 Task: Create a due date automation trigger when advanced on, on the tuesday of the week before a card is due add dates due in between 1 and 5 working days at 11:00 AM.
Action: Mouse moved to (301, 397)
Screenshot: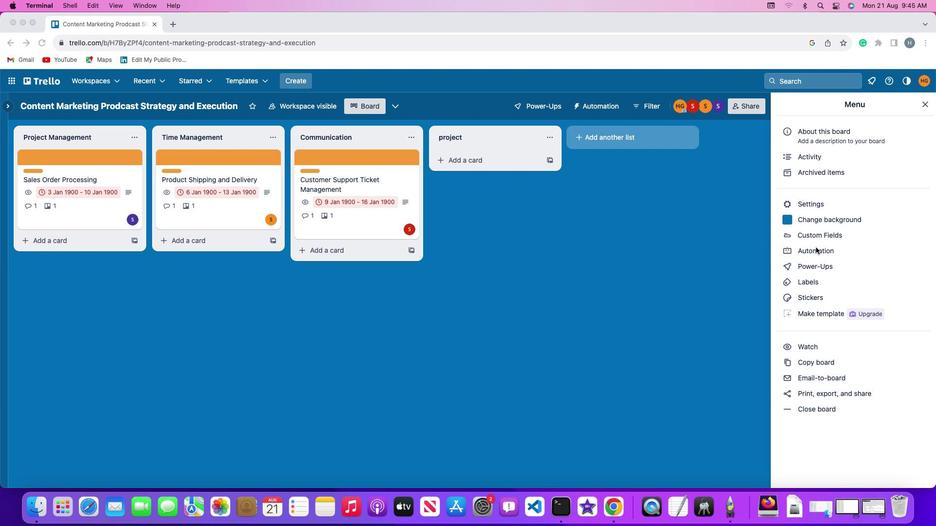 
Action: Mouse pressed left at (301, 397)
Screenshot: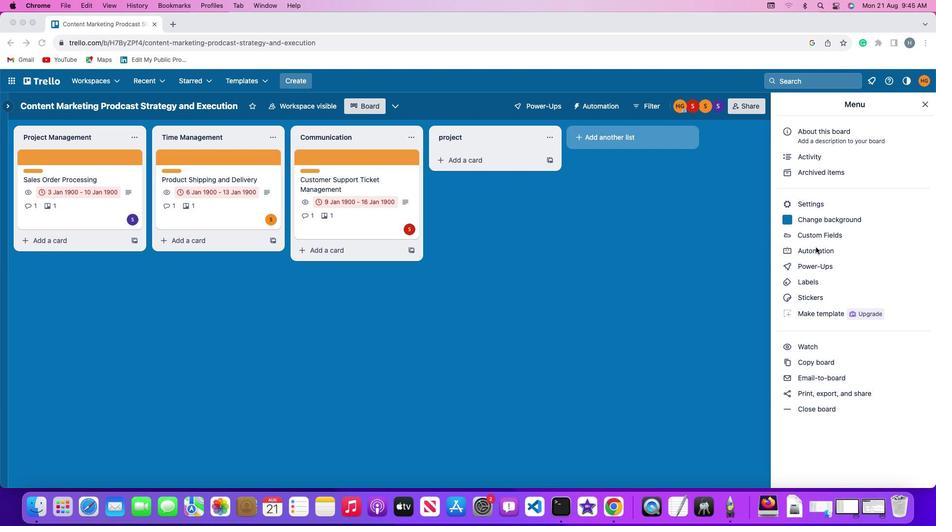 
Action: Mouse pressed left at (301, 397)
Screenshot: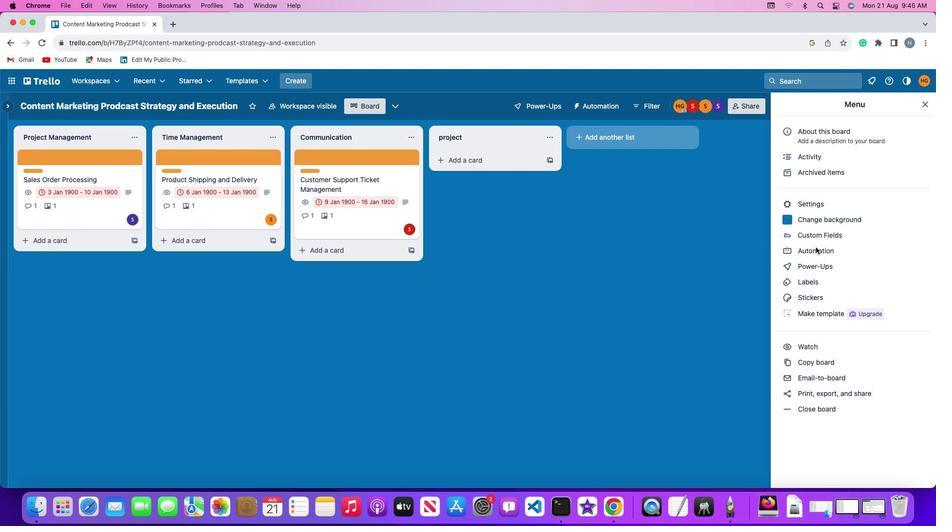 
Action: Mouse moved to (240, 395)
Screenshot: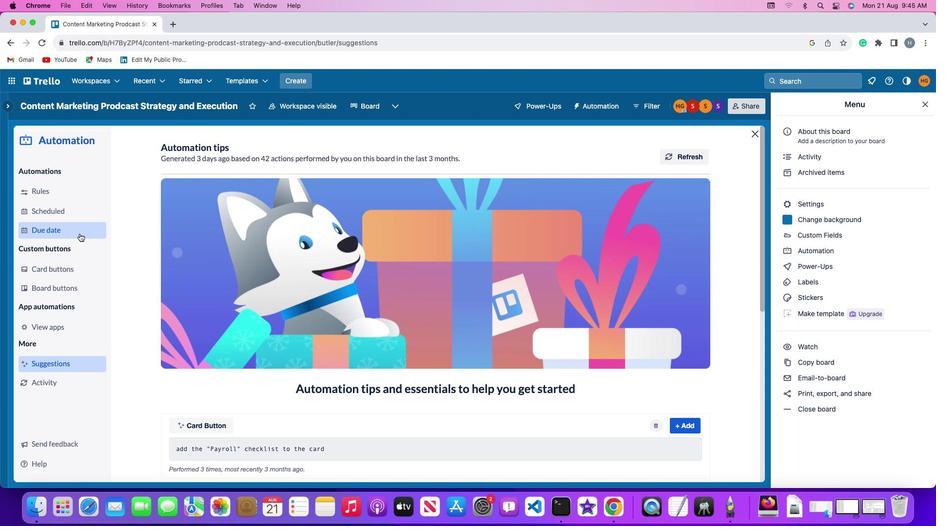 
Action: Mouse pressed left at (240, 395)
Screenshot: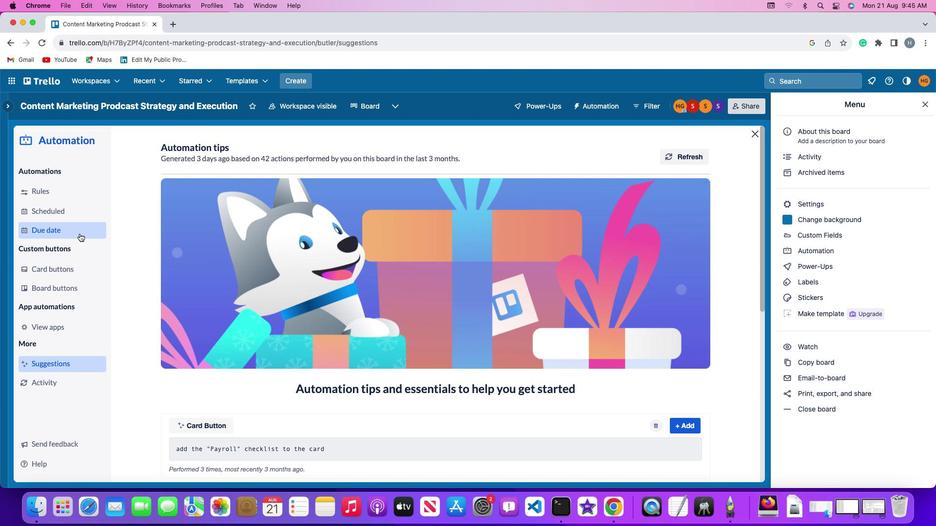 
Action: Mouse moved to (287, 386)
Screenshot: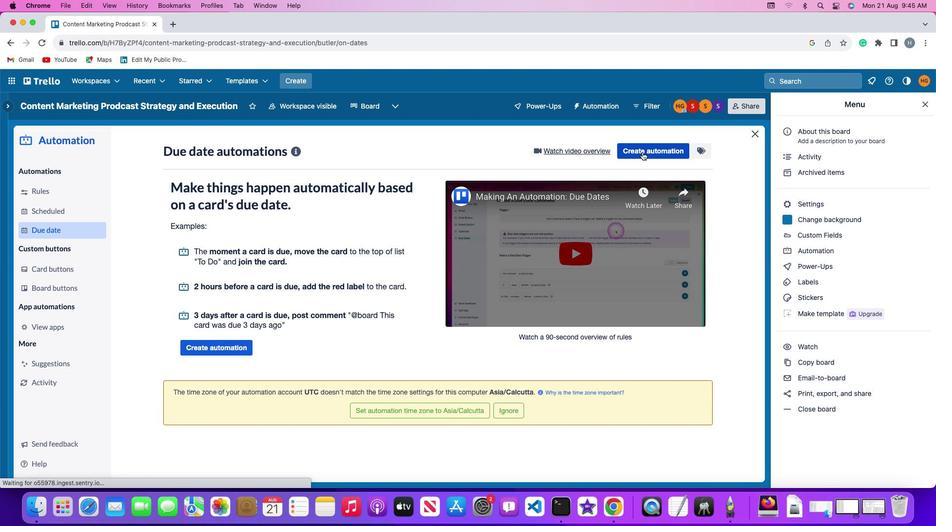 
Action: Mouse pressed left at (287, 386)
Screenshot: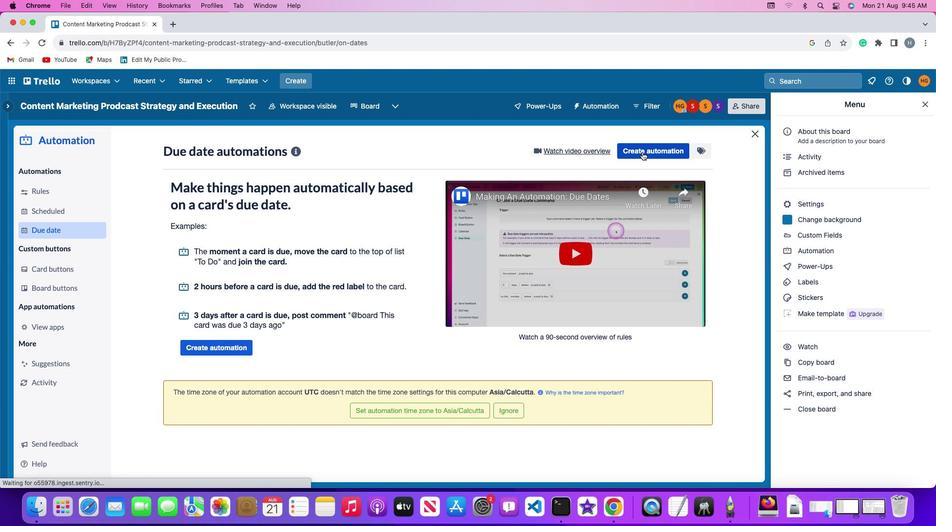 
Action: Mouse moved to (249, 396)
Screenshot: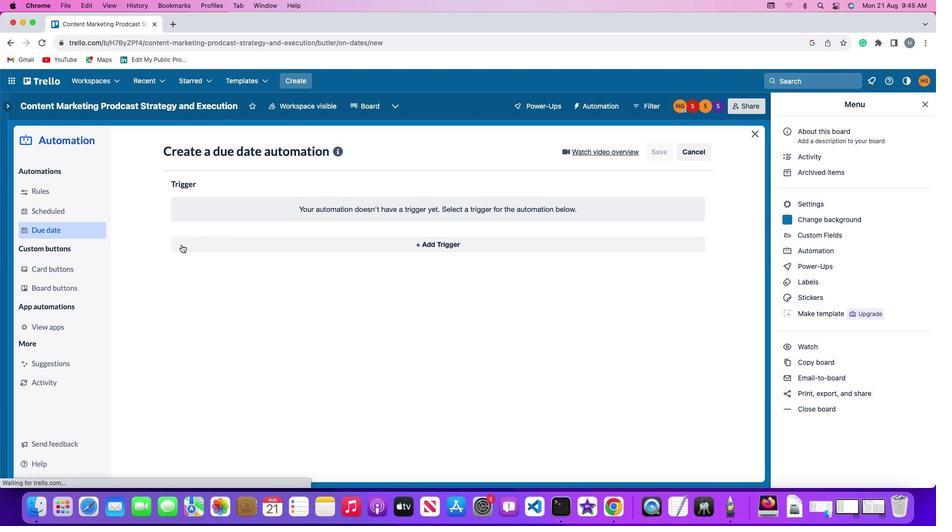 
Action: Mouse pressed left at (249, 396)
Screenshot: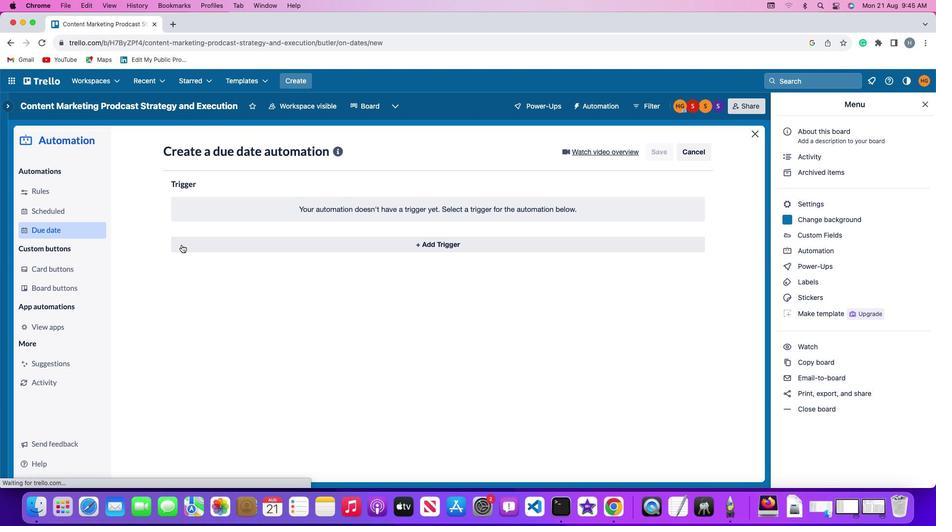 
Action: Mouse moved to (250, 415)
Screenshot: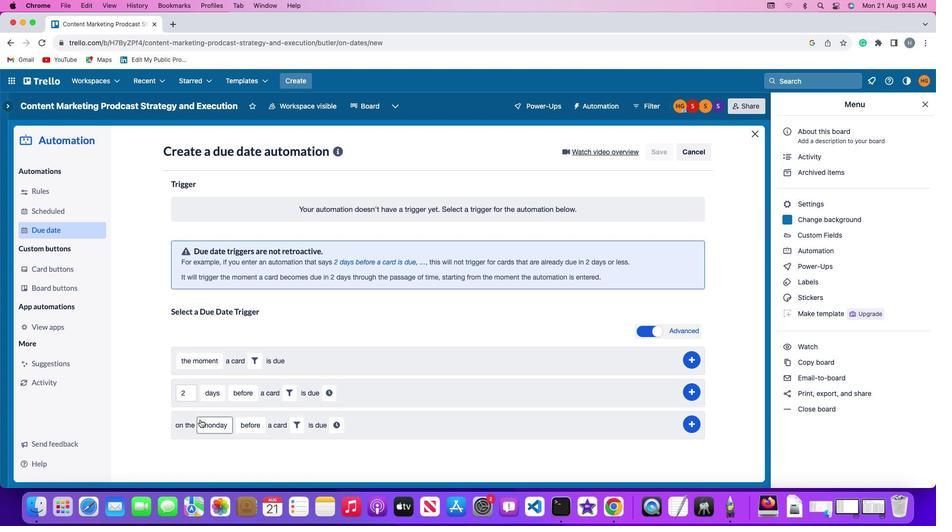 
Action: Mouse pressed left at (250, 415)
Screenshot: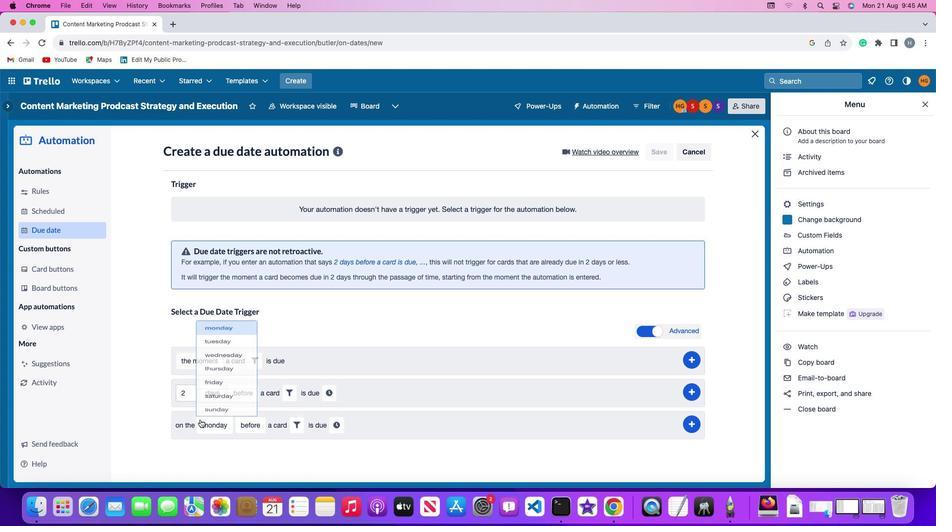 
Action: Mouse moved to (252, 403)
Screenshot: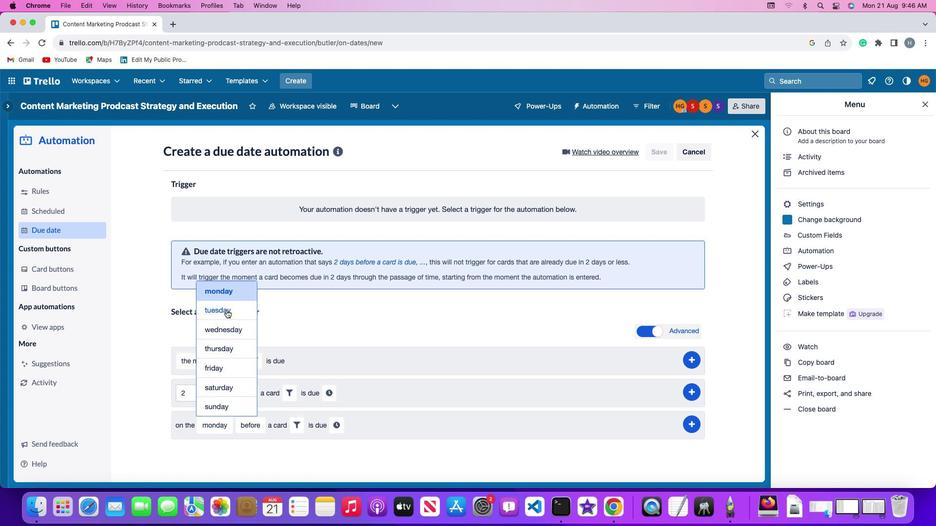 
Action: Mouse pressed left at (252, 403)
Screenshot: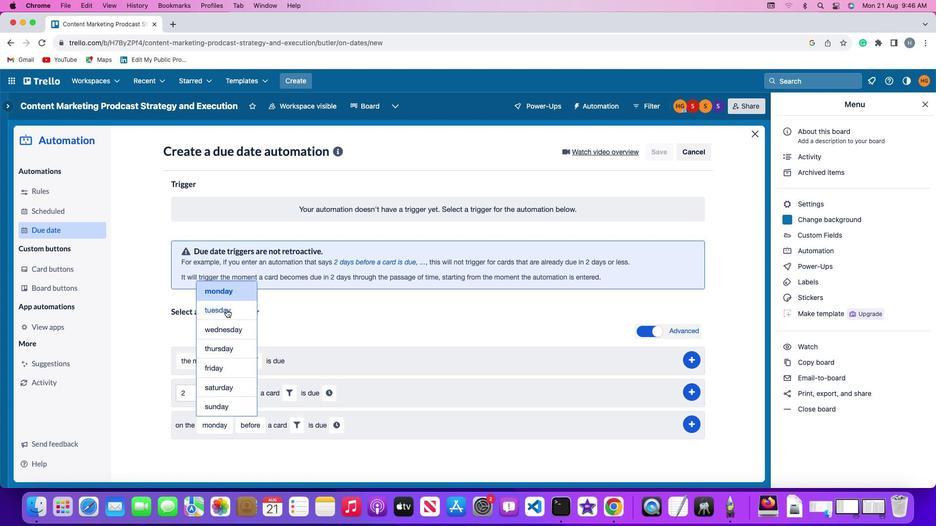 
Action: Mouse moved to (255, 417)
Screenshot: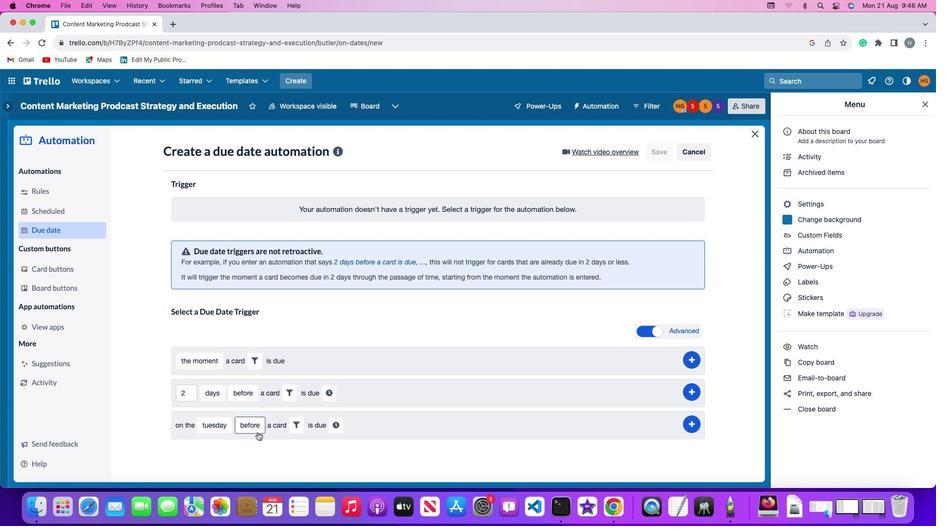 
Action: Mouse pressed left at (255, 417)
Screenshot: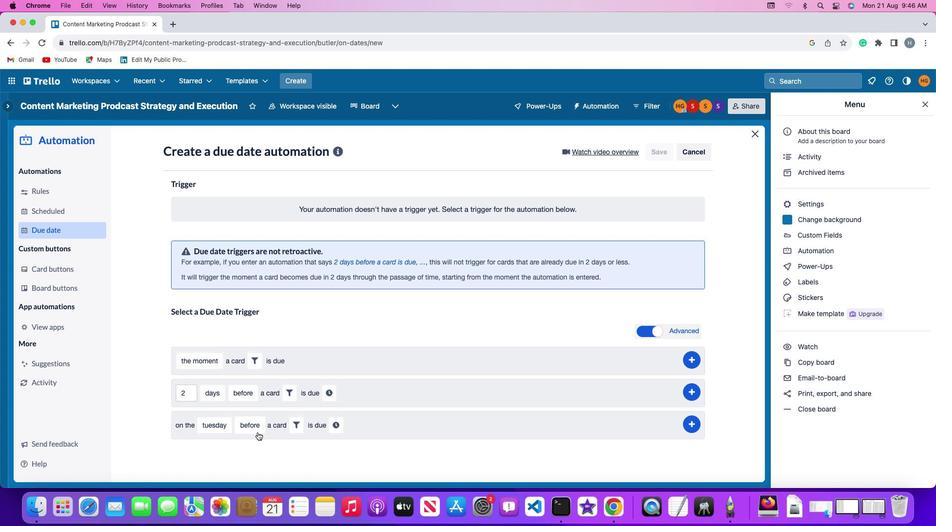 
Action: Mouse moved to (255, 414)
Screenshot: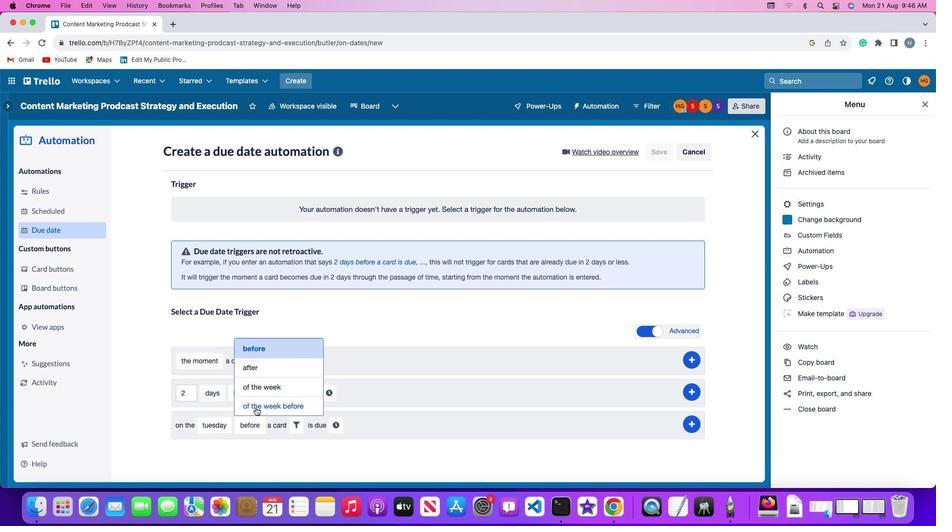 
Action: Mouse pressed left at (255, 414)
Screenshot: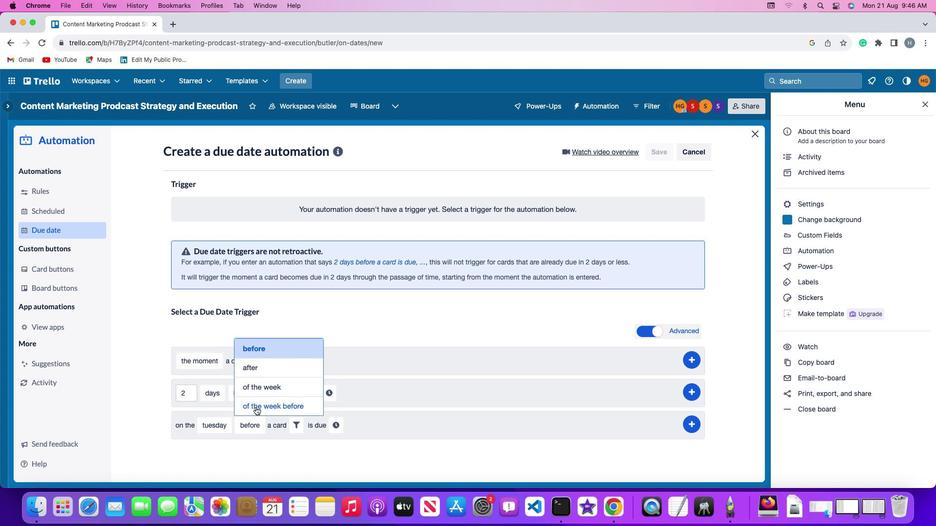 
Action: Mouse moved to (261, 416)
Screenshot: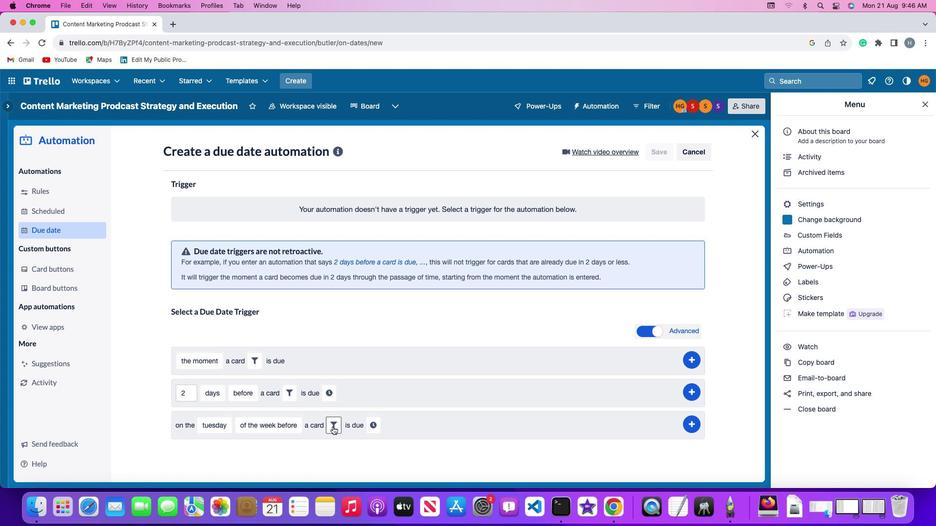 
Action: Mouse pressed left at (261, 416)
Screenshot: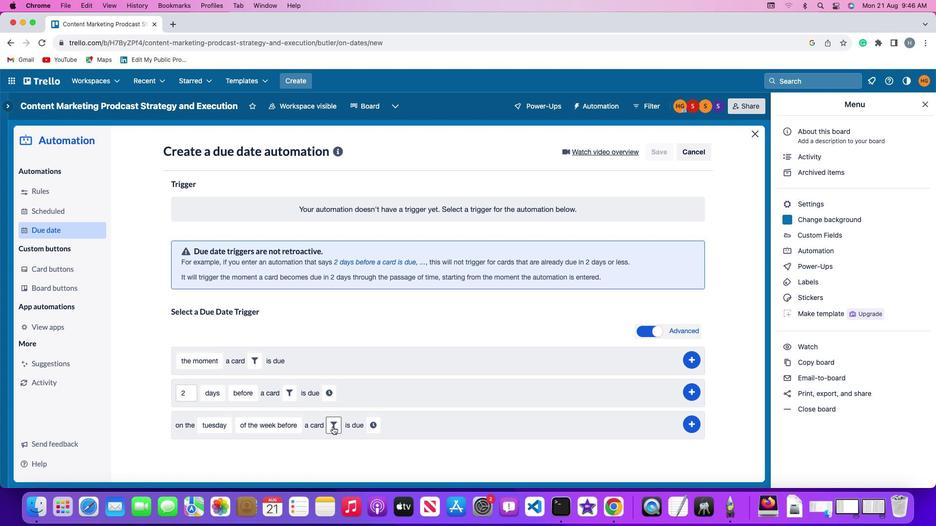 
Action: Mouse moved to (265, 419)
Screenshot: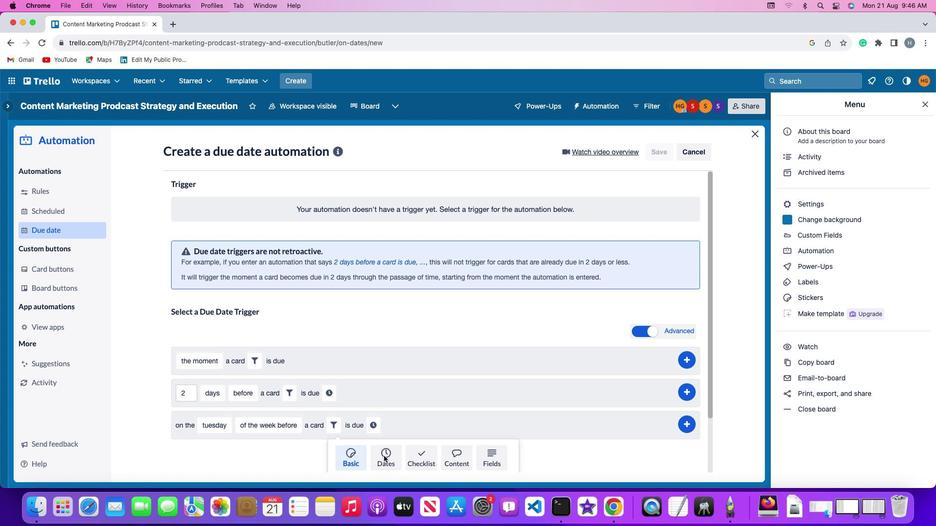 
Action: Mouse pressed left at (265, 419)
Screenshot: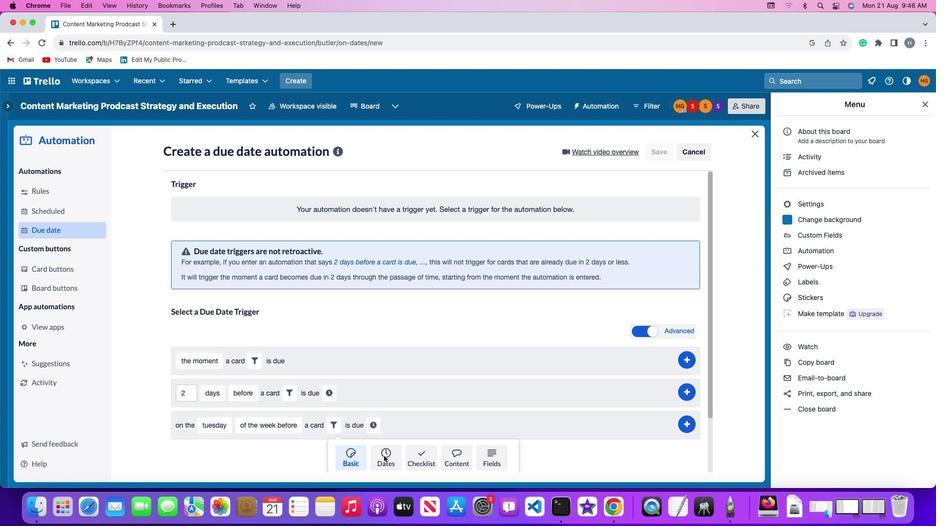 
Action: Mouse moved to (260, 418)
Screenshot: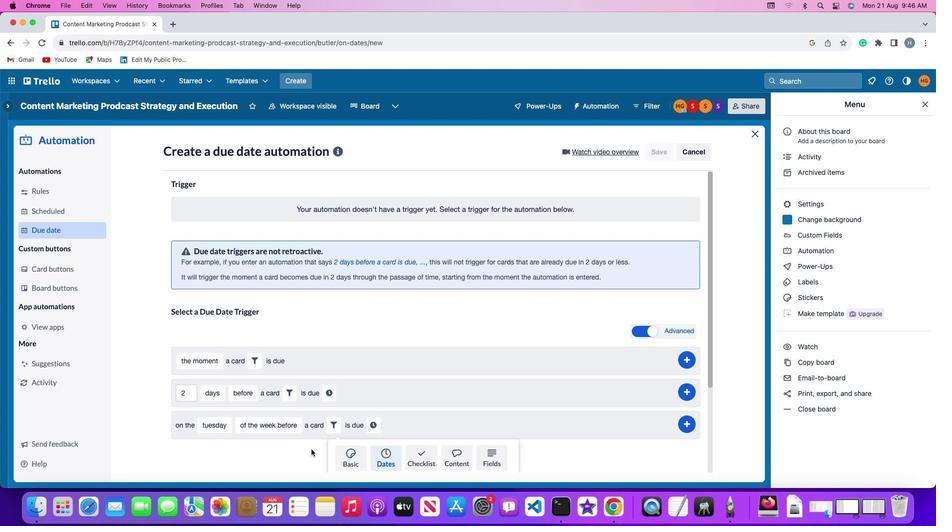 
Action: Mouse scrolled (260, 418) with delta (234, 370)
Screenshot: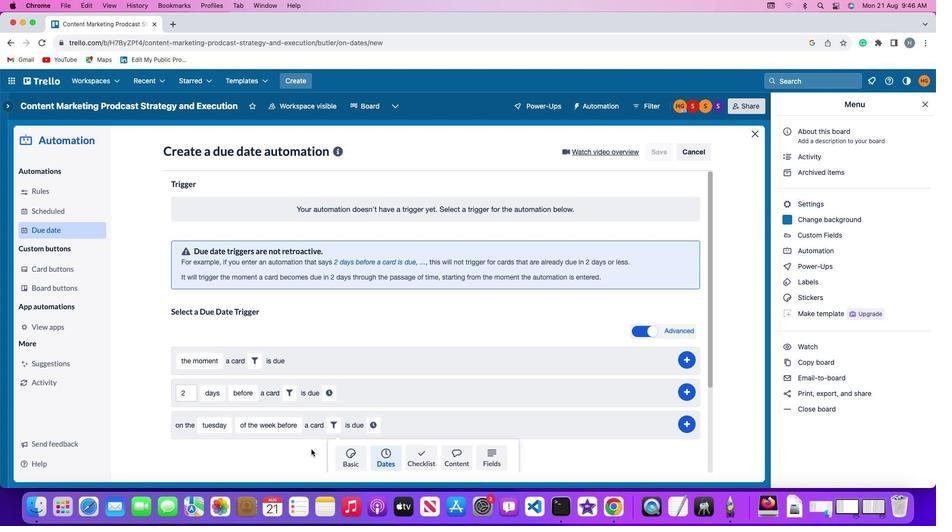 
Action: Mouse scrolled (260, 418) with delta (234, 370)
Screenshot: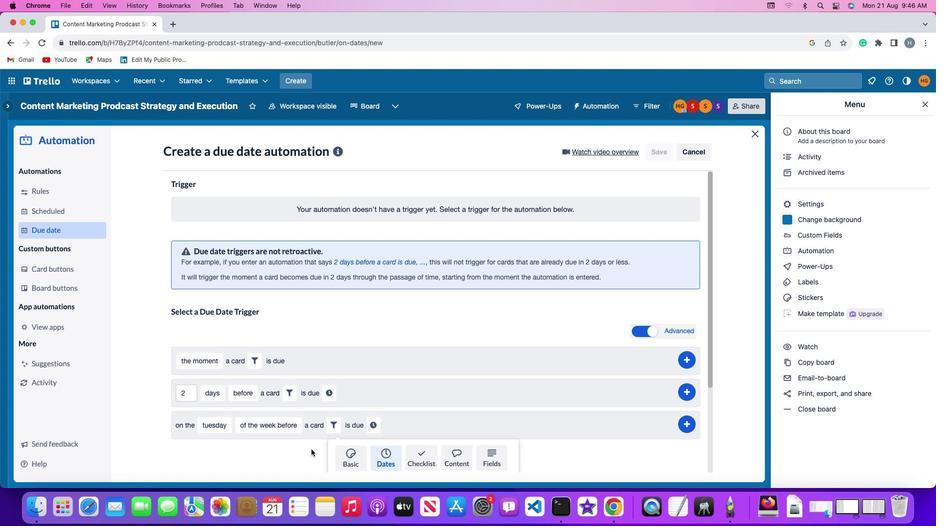 
Action: Mouse scrolled (260, 418) with delta (234, 370)
Screenshot: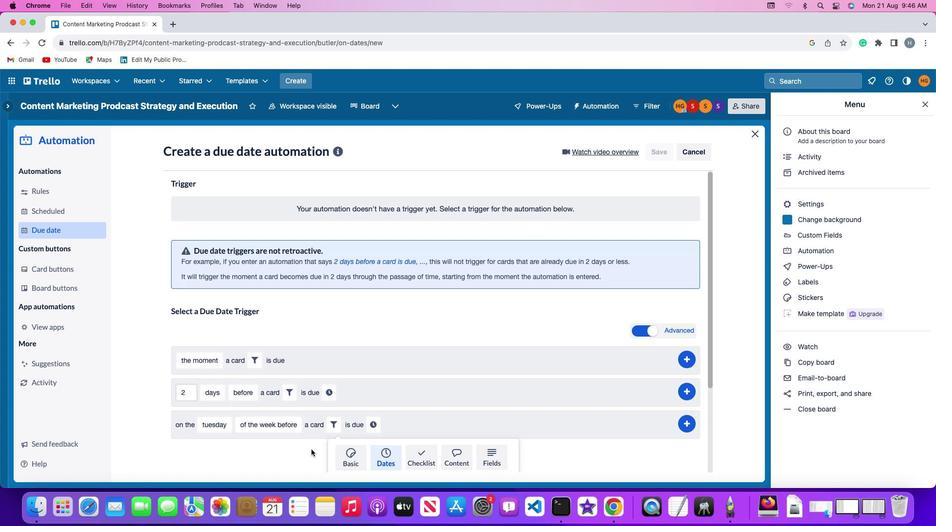 
Action: Mouse scrolled (260, 418) with delta (234, 370)
Screenshot: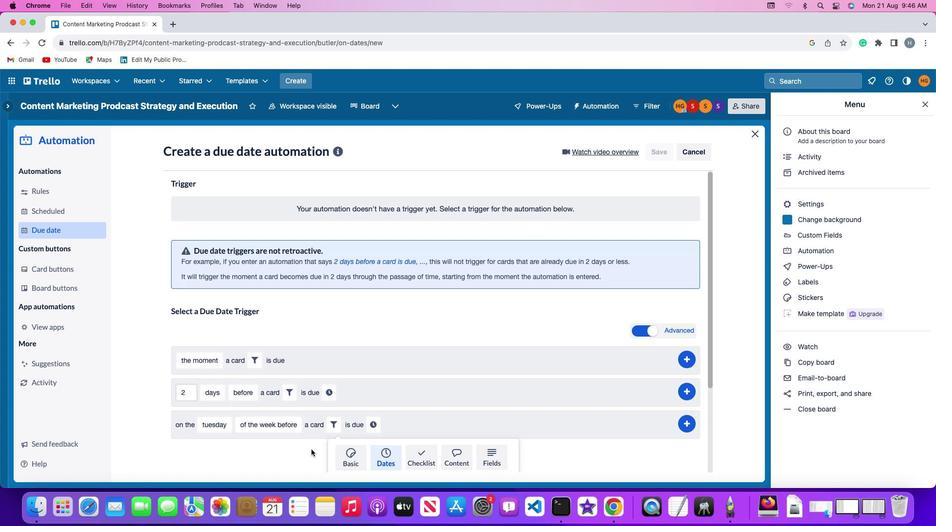 
Action: Mouse moved to (260, 418)
Screenshot: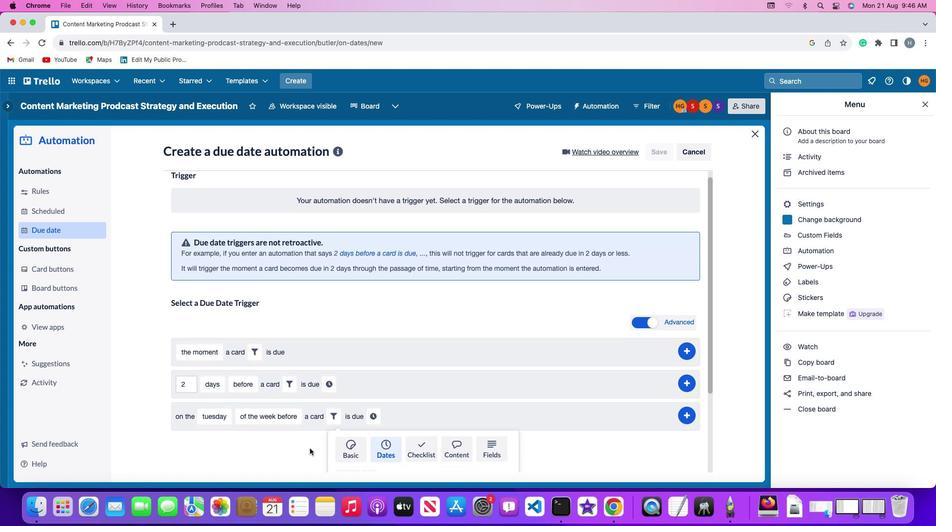 
Action: Mouse scrolled (260, 418) with delta (234, 370)
Screenshot: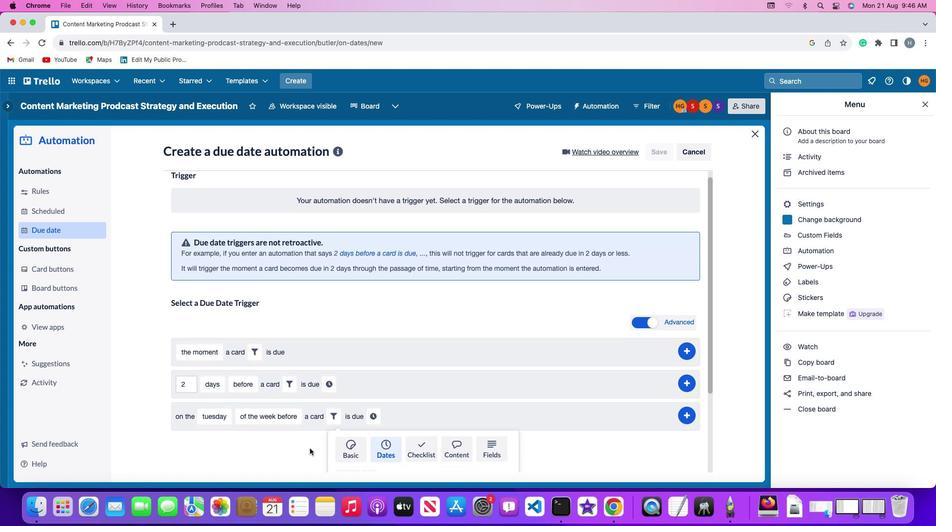 
Action: Mouse moved to (258, 418)
Screenshot: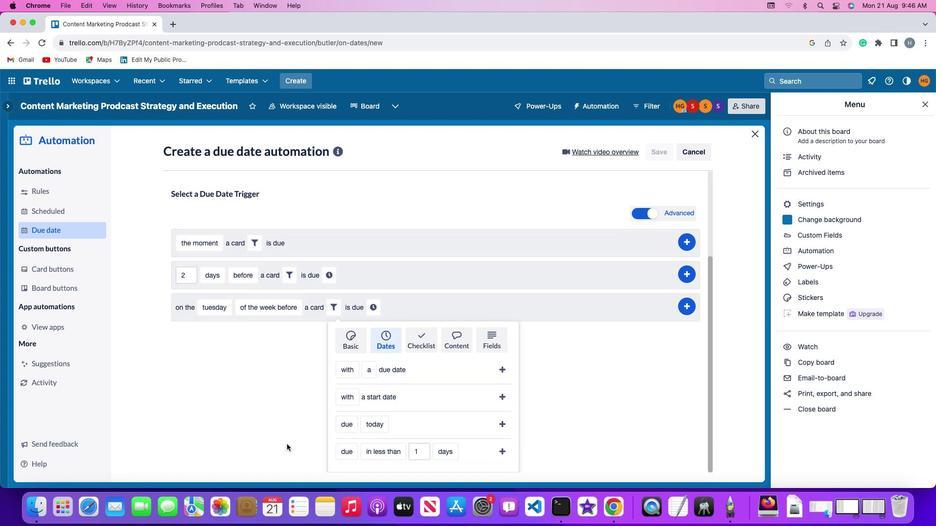 
Action: Mouse scrolled (258, 418) with delta (234, 370)
Screenshot: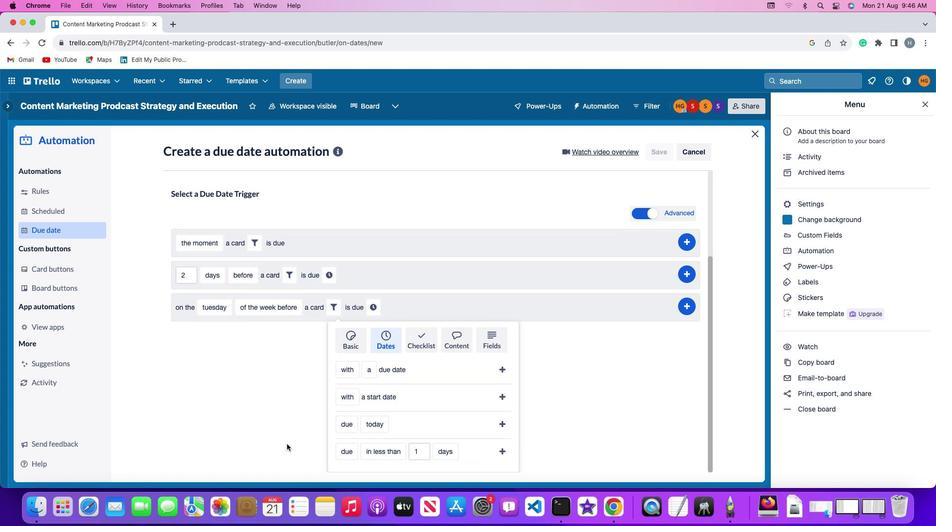 
Action: Mouse scrolled (258, 418) with delta (234, 370)
Screenshot: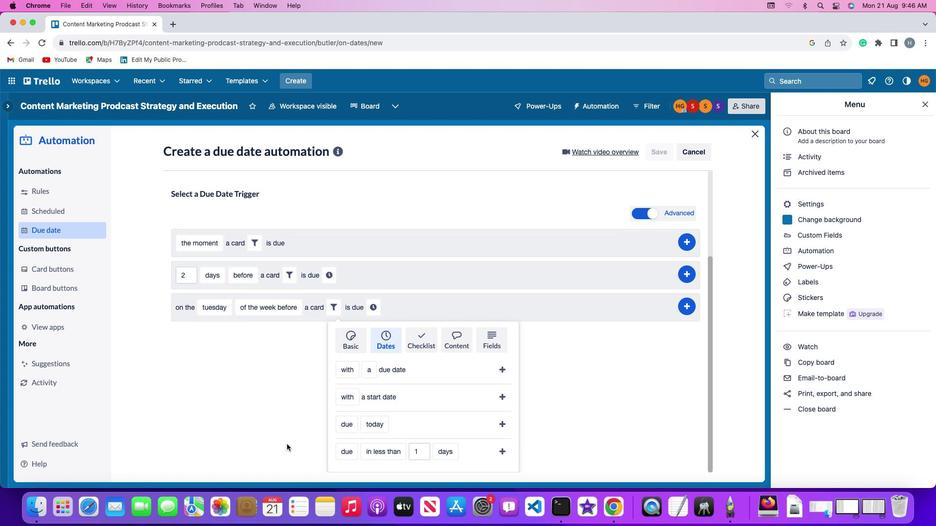 
Action: Mouse scrolled (258, 418) with delta (234, 370)
Screenshot: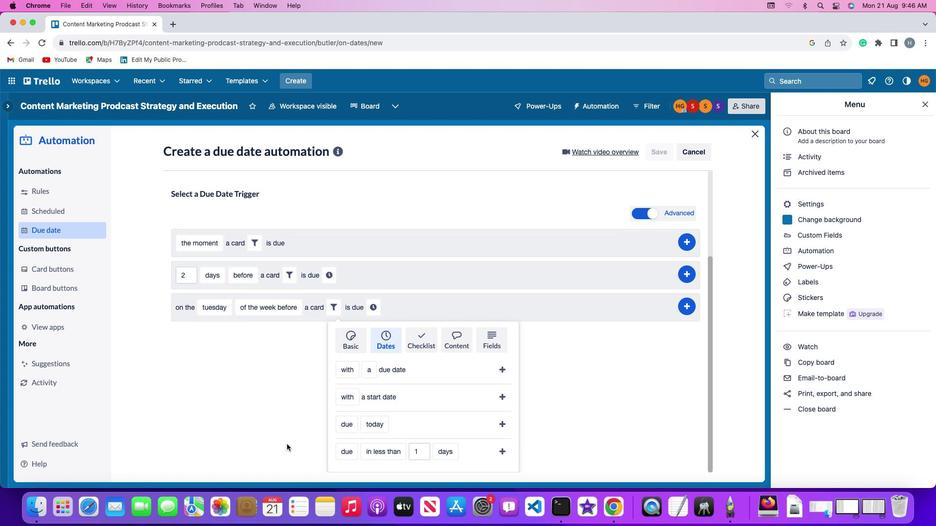 
Action: Mouse scrolled (258, 418) with delta (234, 370)
Screenshot: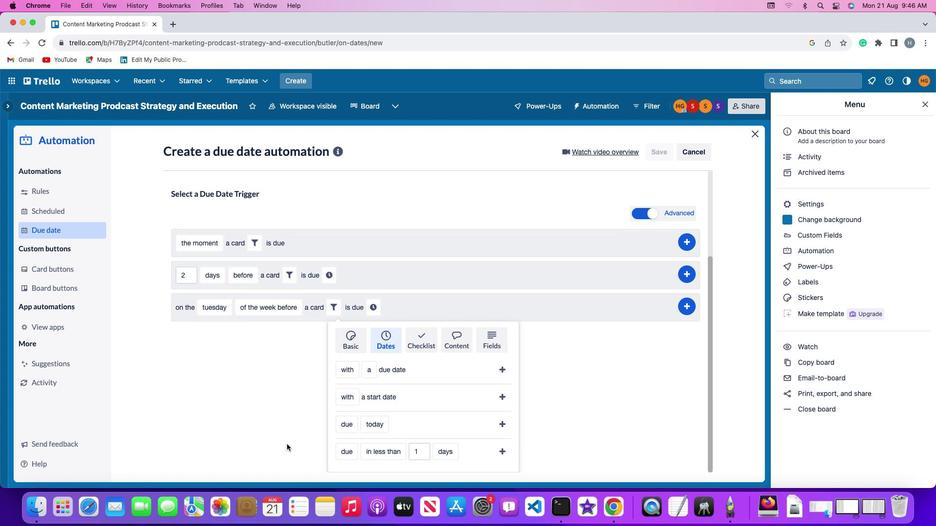 
Action: Mouse moved to (262, 418)
Screenshot: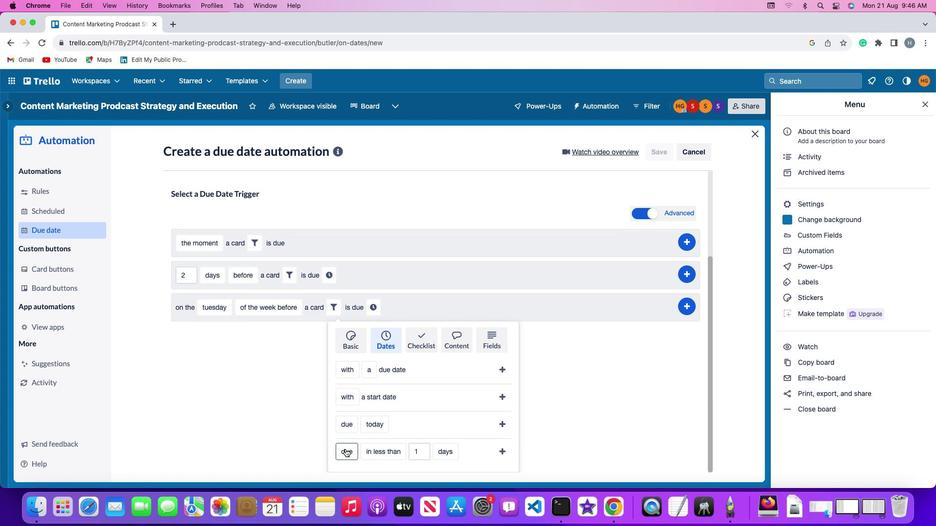 
Action: Mouse pressed left at (262, 418)
Screenshot: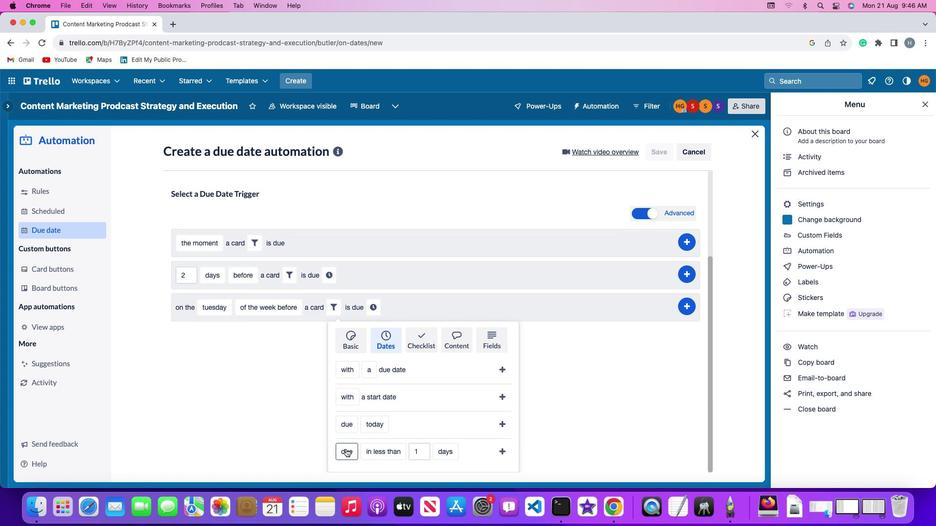 
Action: Mouse moved to (263, 415)
Screenshot: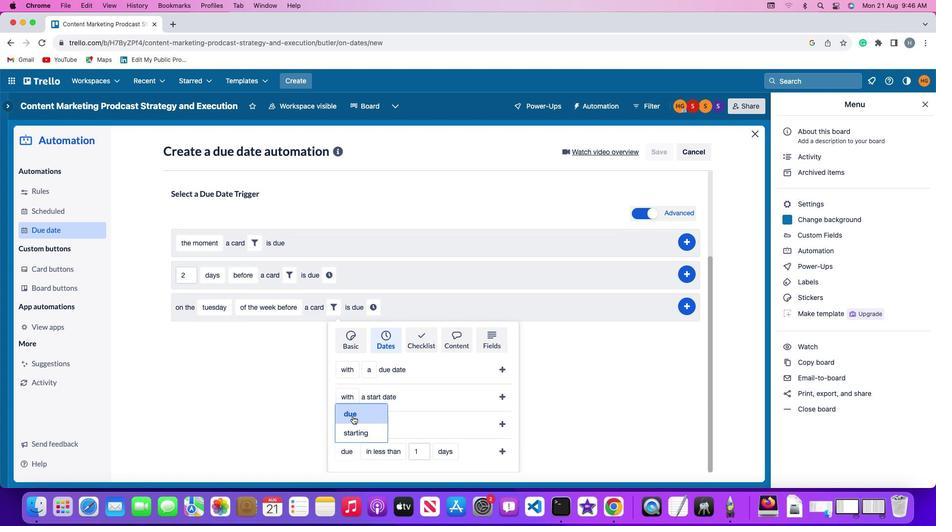 
Action: Mouse pressed left at (263, 415)
Screenshot: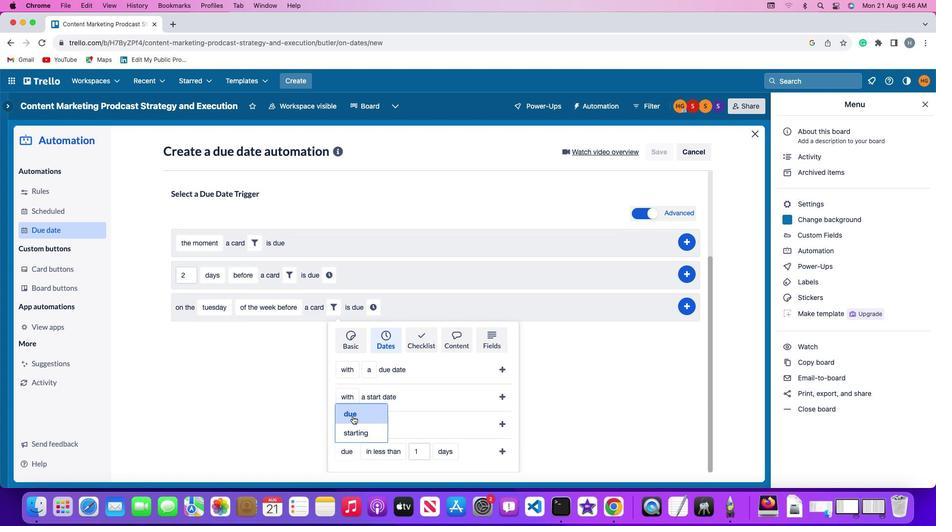 
Action: Mouse moved to (265, 418)
Screenshot: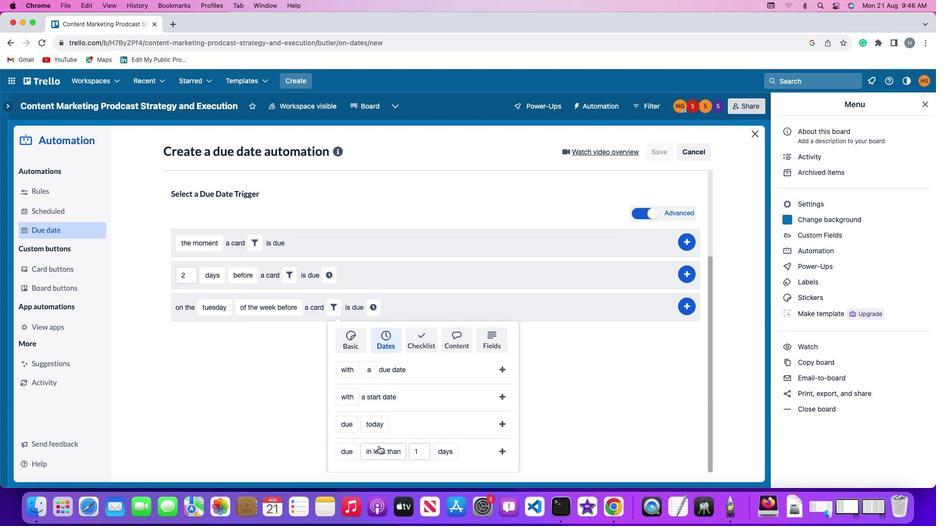 
Action: Mouse pressed left at (265, 418)
Screenshot: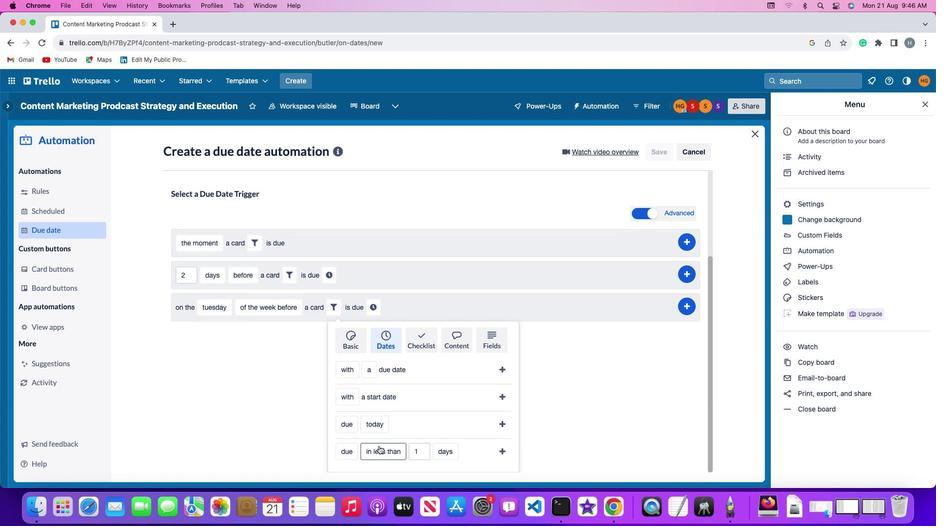 
Action: Mouse moved to (265, 417)
Screenshot: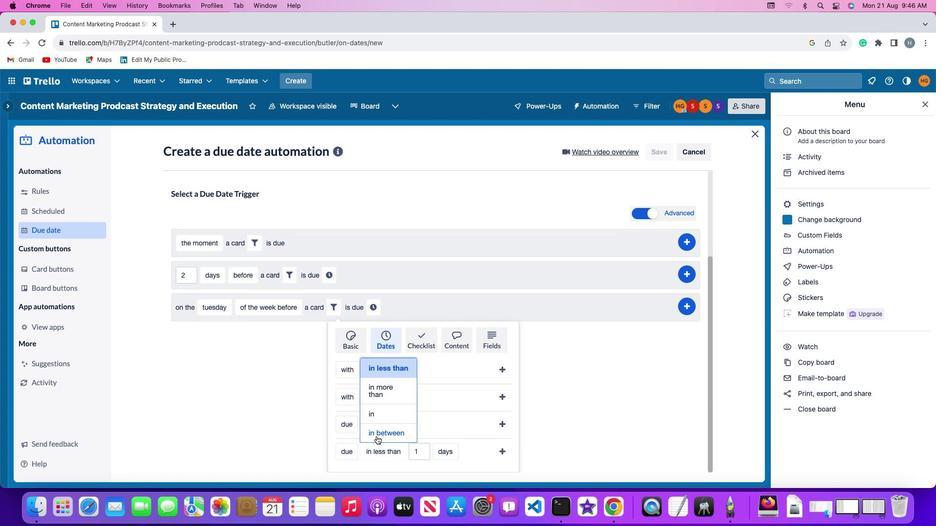 
Action: Mouse pressed left at (265, 417)
Screenshot: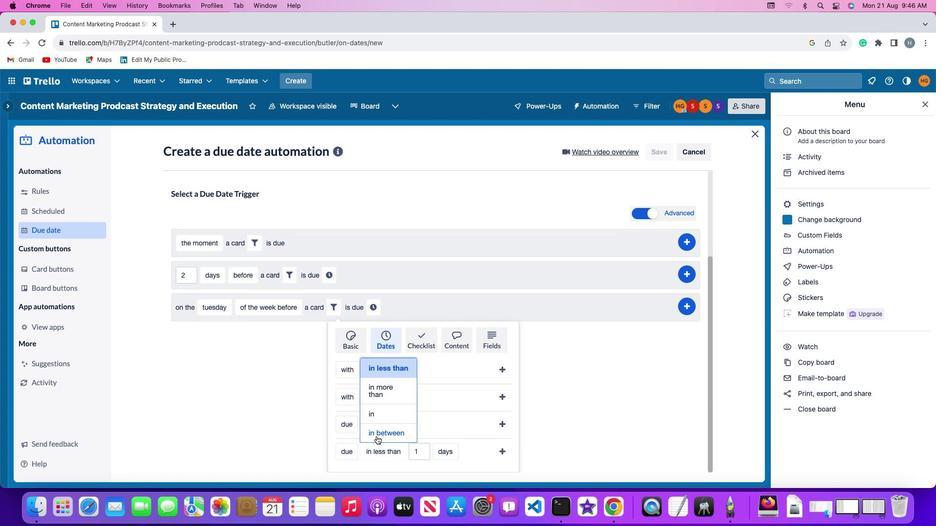 
Action: Mouse moved to (269, 419)
Screenshot: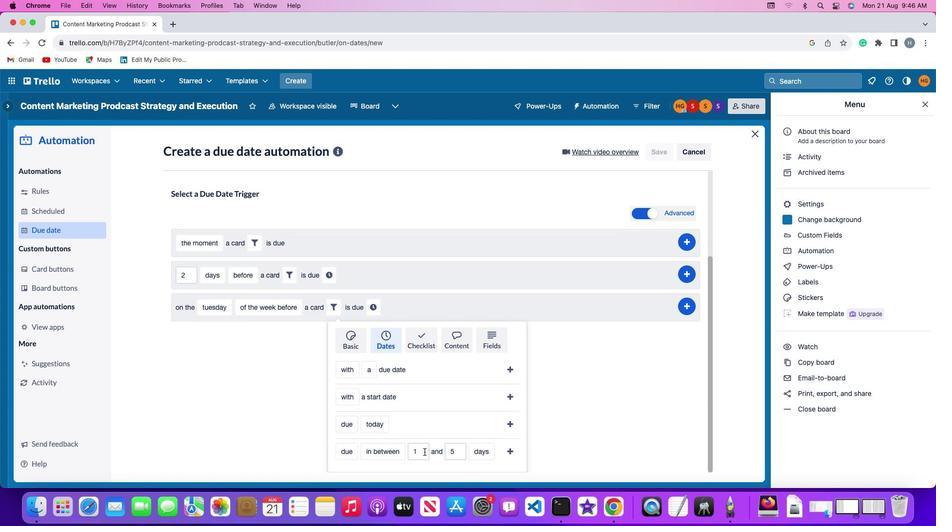 
Action: Mouse pressed left at (269, 419)
Screenshot: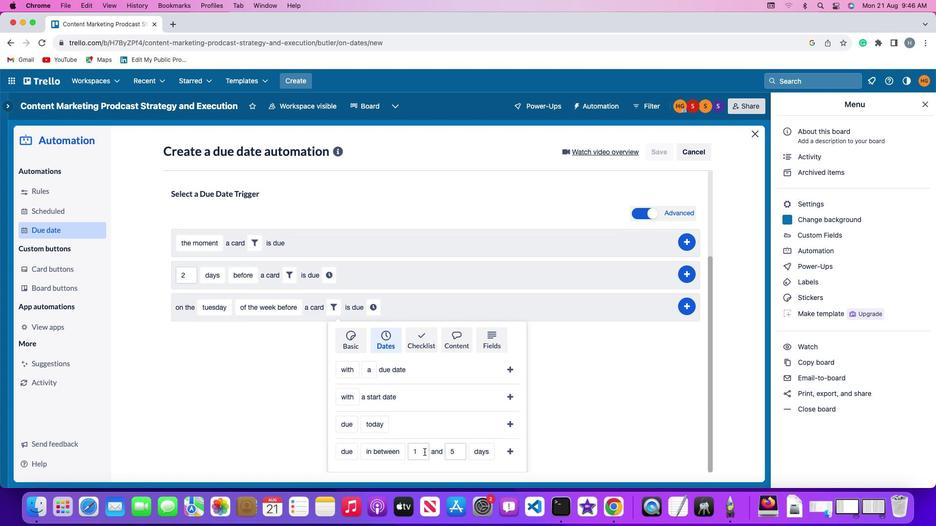
Action: Key pressed Key.backspace'1'
Screenshot: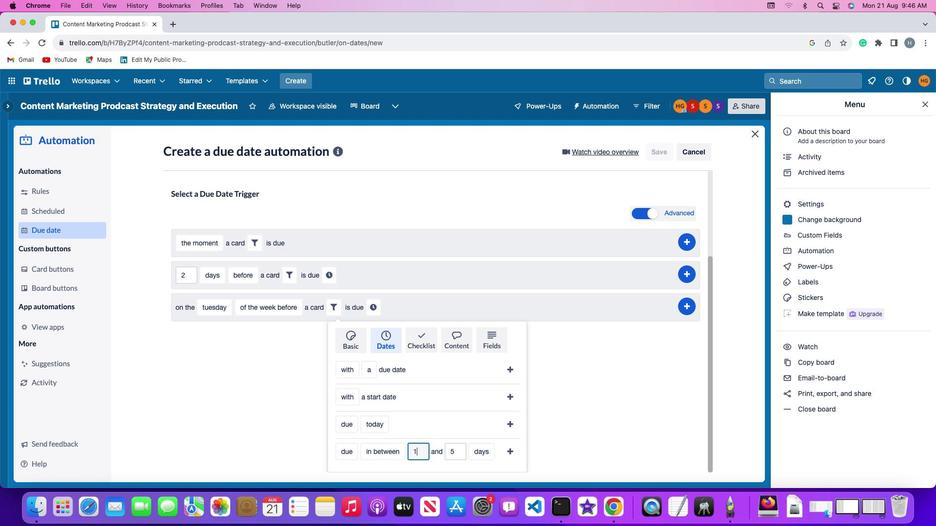
Action: Mouse moved to (272, 419)
Screenshot: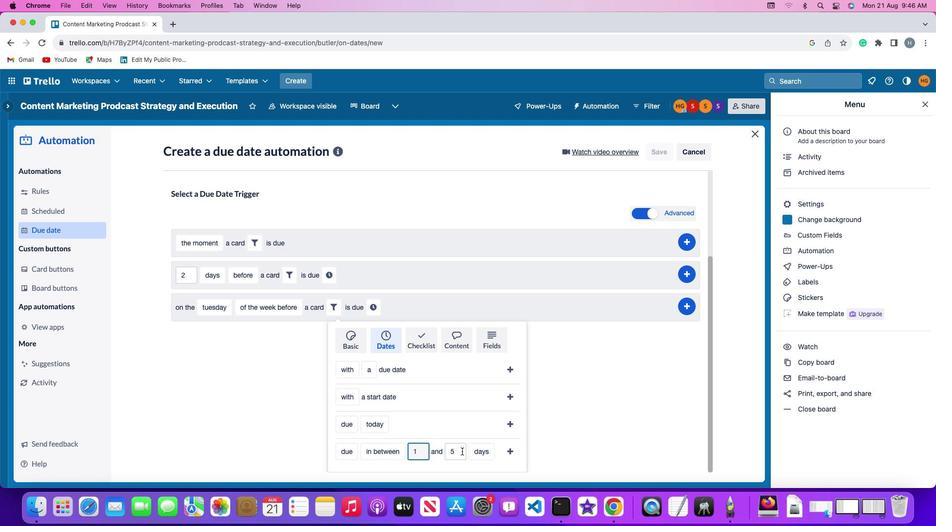 
Action: Mouse pressed left at (272, 419)
Screenshot: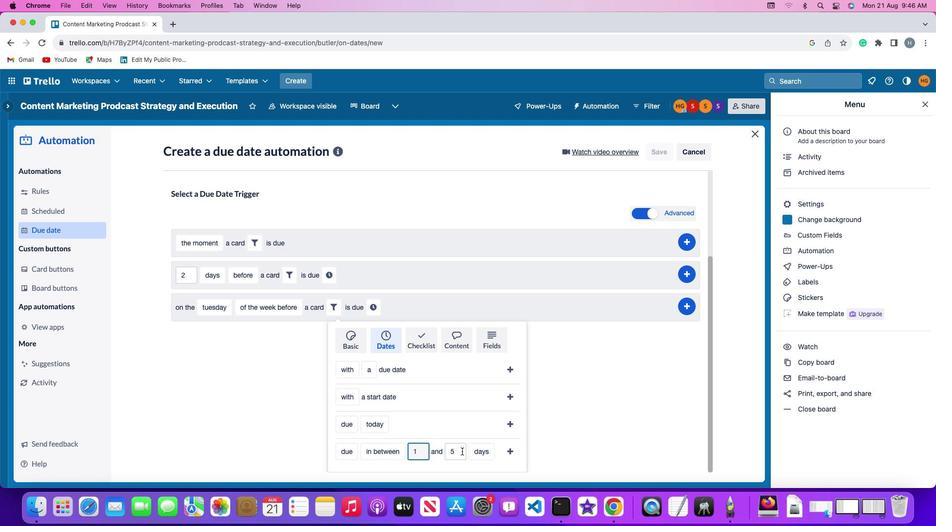 
Action: Key pressed Key.backspace
Screenshot: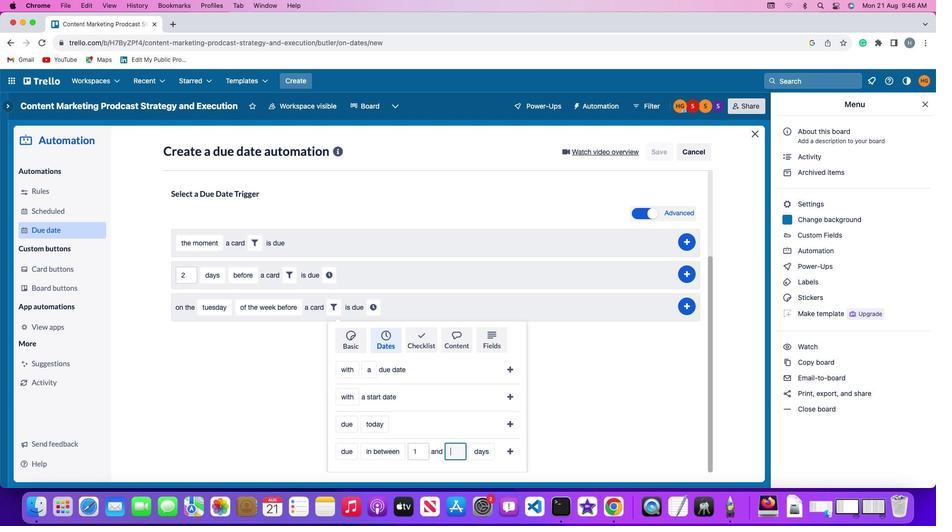 
Action: Mouse moved to (272, 419)
Screenshot: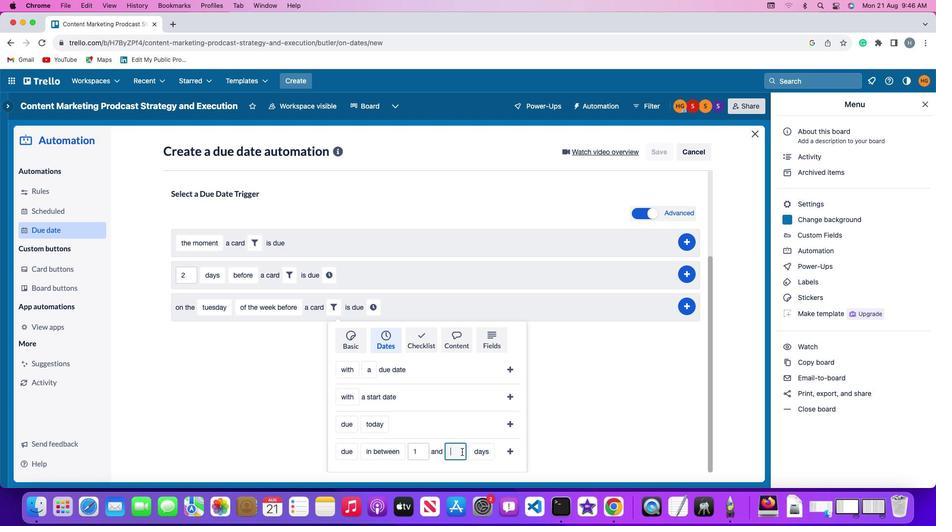 
Action: Key pressed '5'
Screenshot: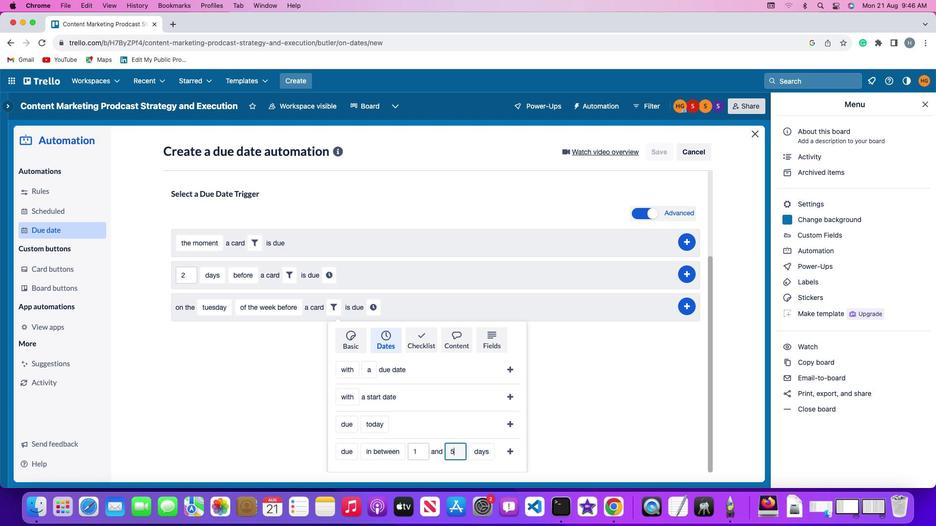 
Action: Mouse moved to (273, 419)
Screenshot: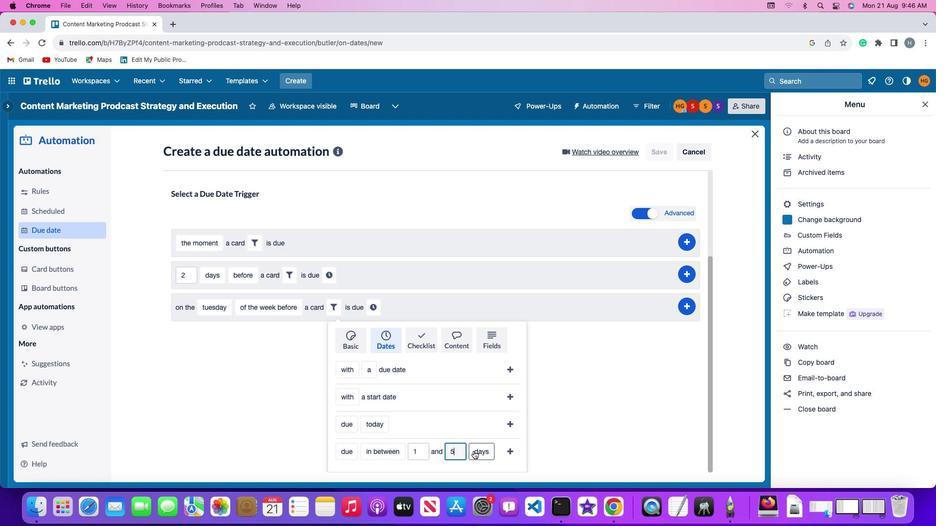 
Action: Mouse pressed left at (273, 419)
Screenshot: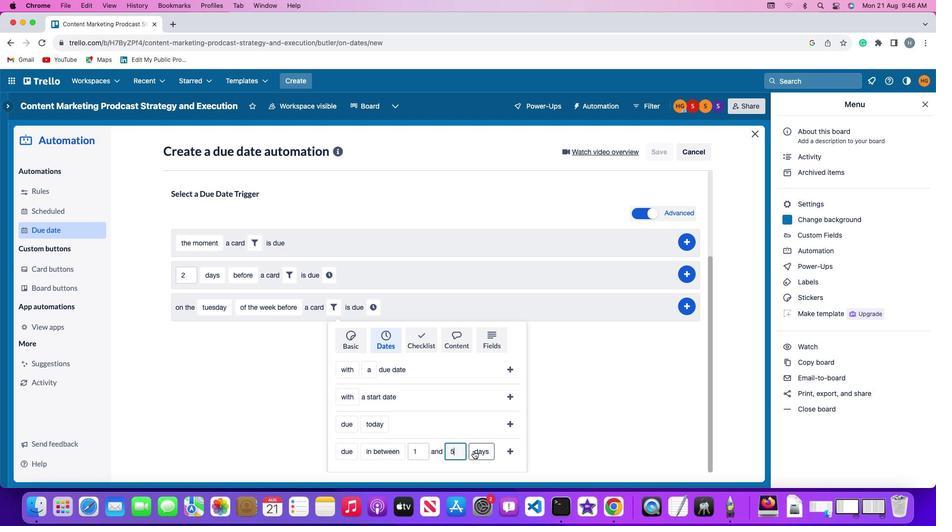 
Action: Mouse moved to (274, 417)
Screenshot: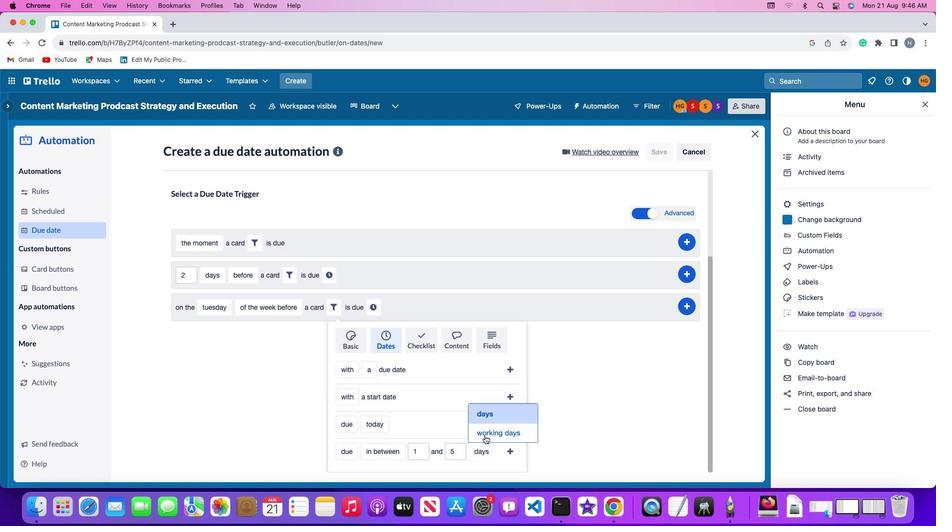 
Action: Mouse pressed left at (274, 417)
Screenshot: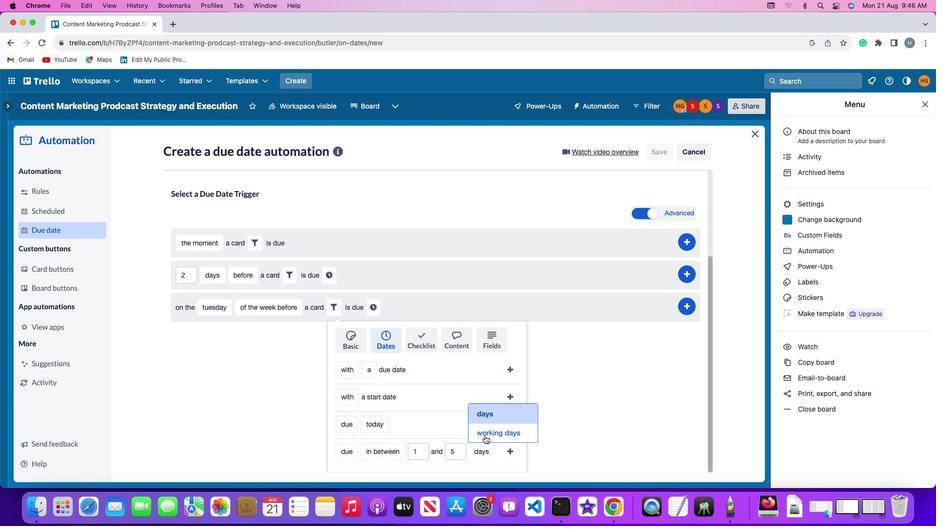 
Action: Mouse moved to (278, 418)
Screenshot: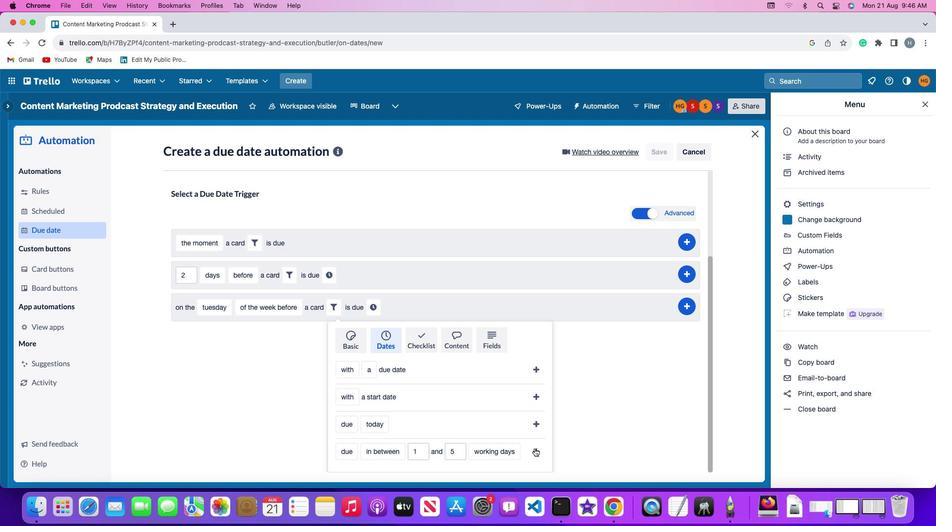 
Action: Mouse pressed left at (278, 418)
Screenshot: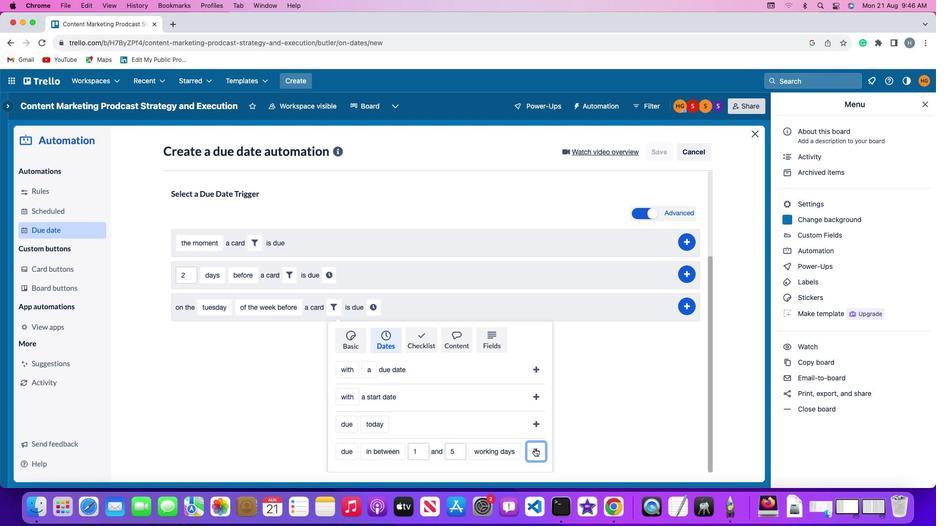 
Action: Mouse moved to (276, 415)
Screenshot: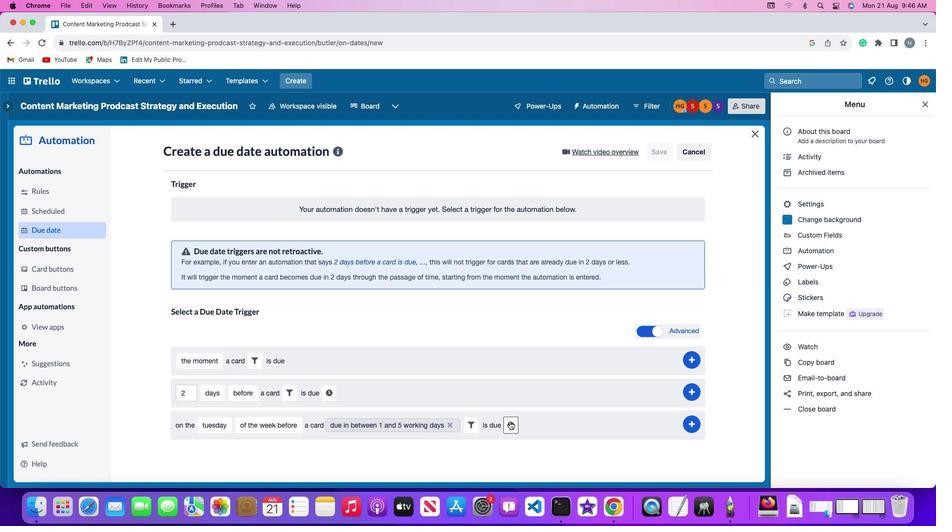 
Action: Mouse pressed left at (276, 415)
Screenshot: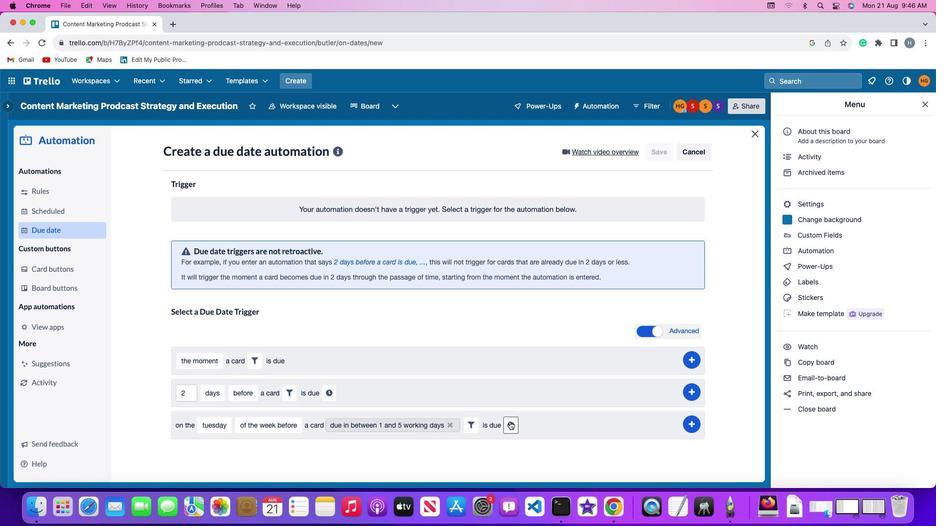 
Action: Mouse moved to (278, 416)
Screenshot: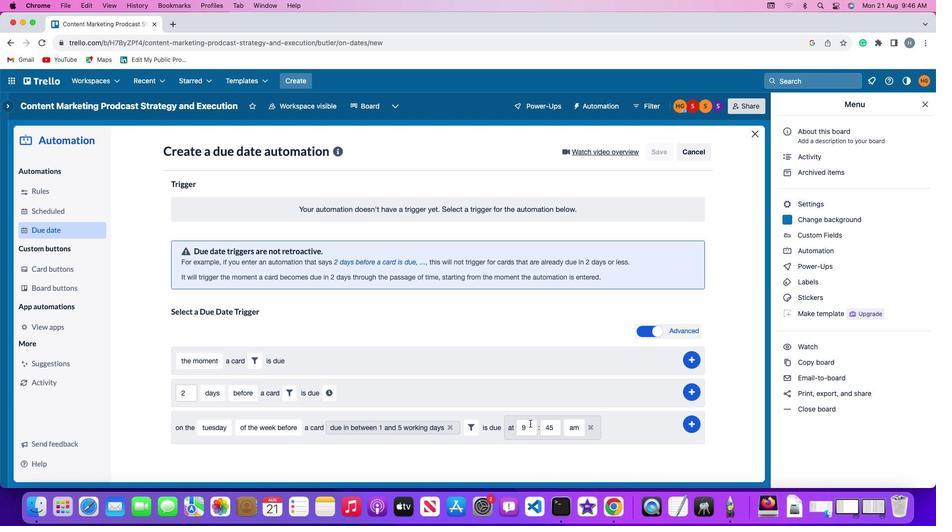 
Action: Mouse pressed left at (278, 416)
Screenshot: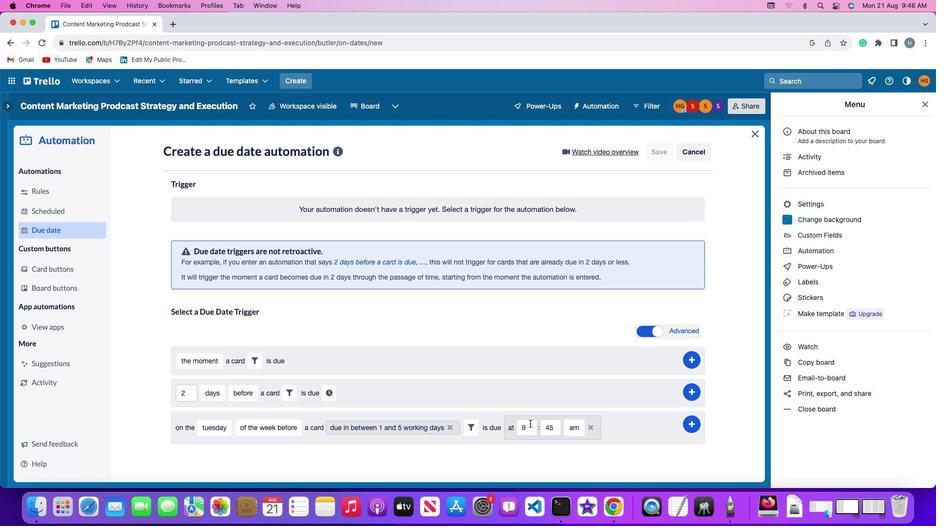 
Action: Mouse moved to (278, 416)
Screenshot: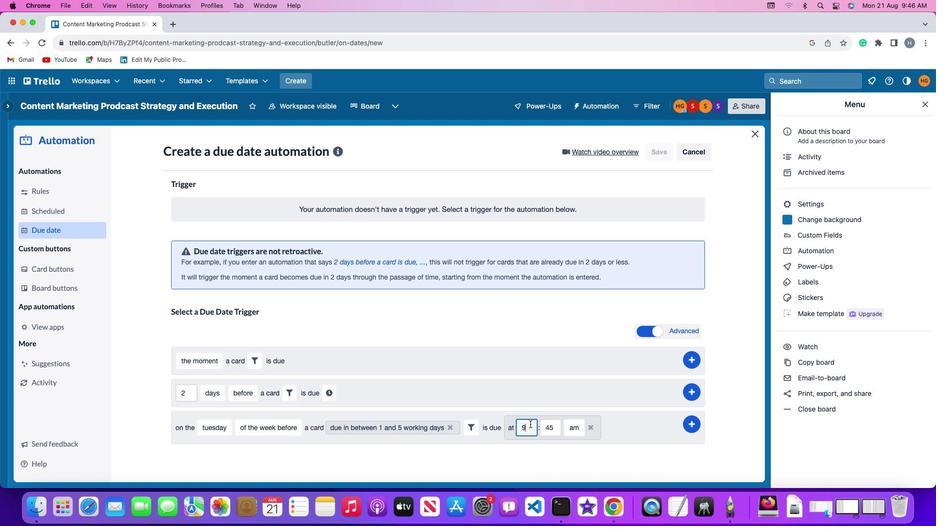 
Action: Key pressed Key.backspace'1''1'
Screenshot: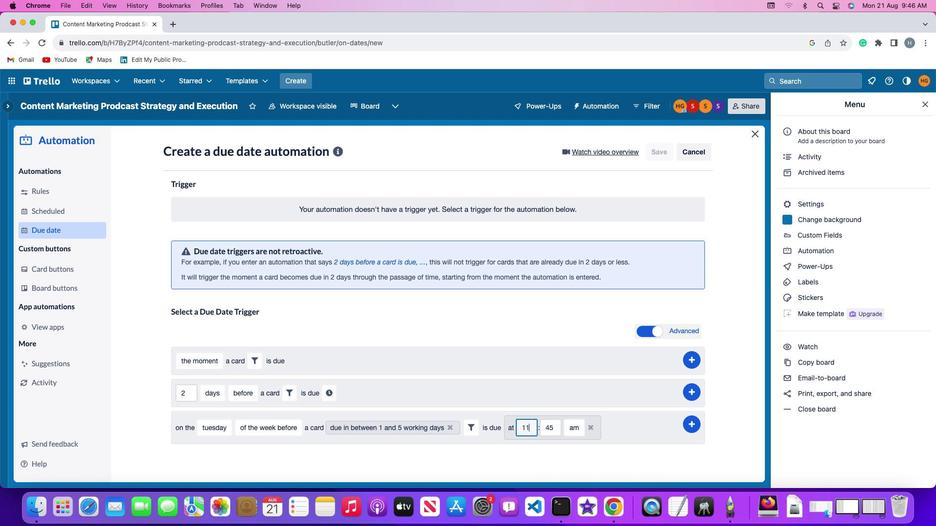 
Action: Mouse moved to (280, 416)
Screenshot: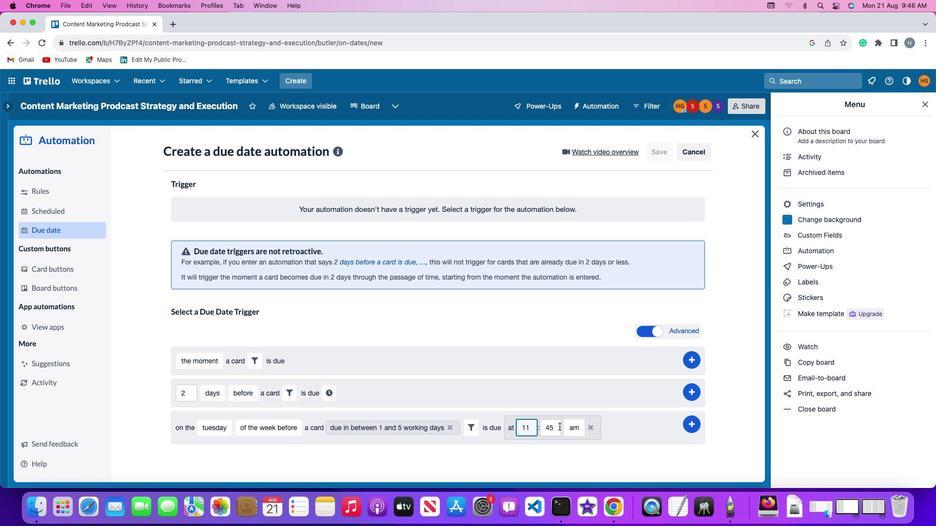 
Action: Mouse pressed left at (280, 416)
Screenshot: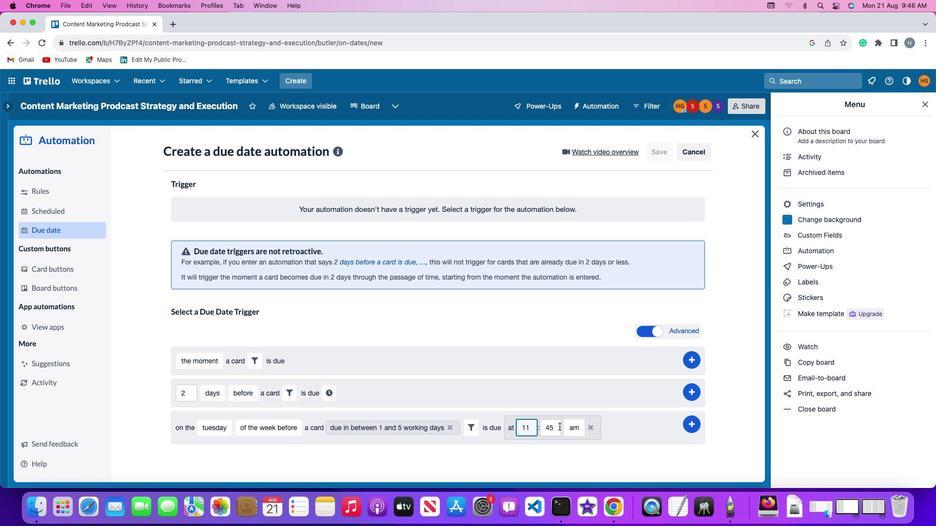 
Action: Mouse moved to (280, 416)
Screenshot: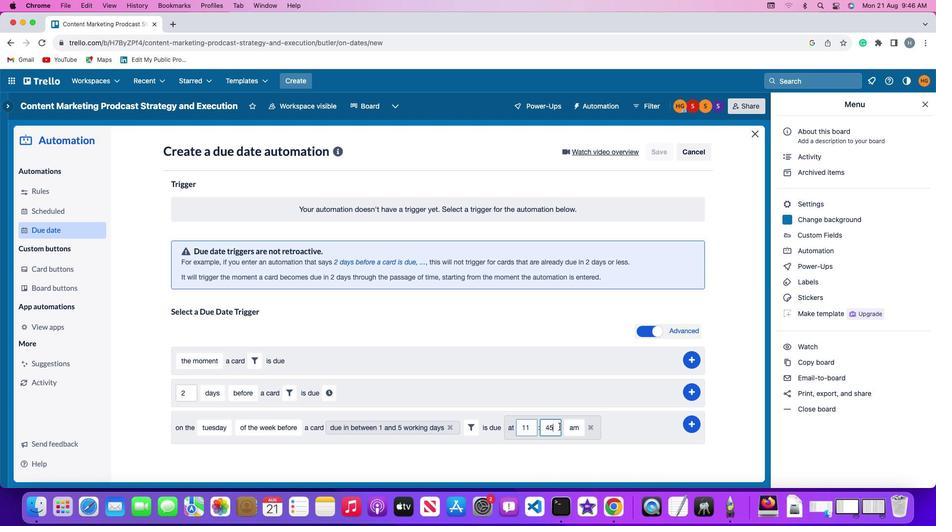 
Action: Key pressed Key.backspaceKey.backspace'0'
Screenshot: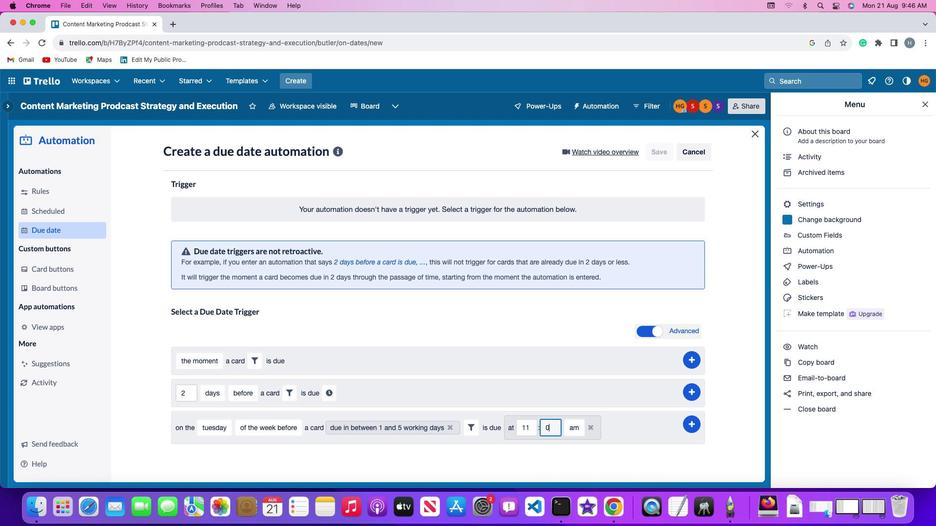 
Action: Mouse moved to (280, 416)
Screenshot: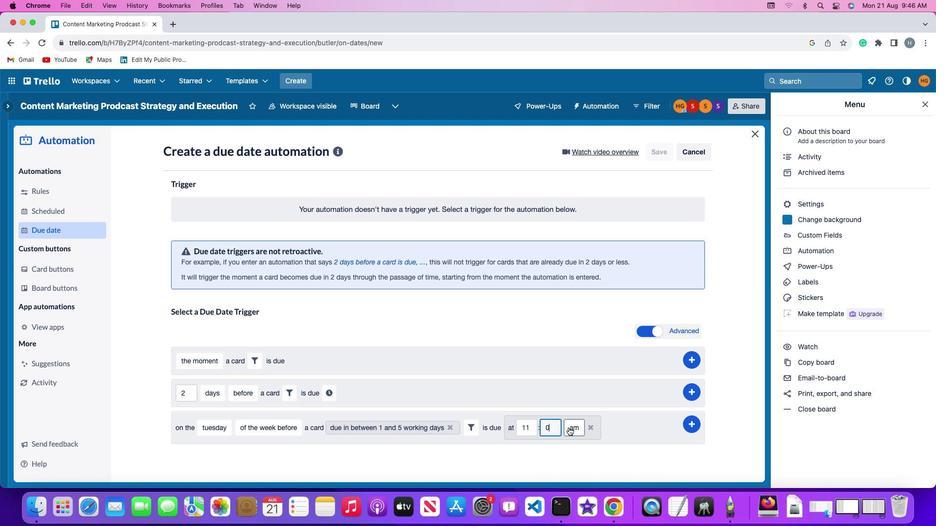 
Action: Key pressed '0'
Screenshot: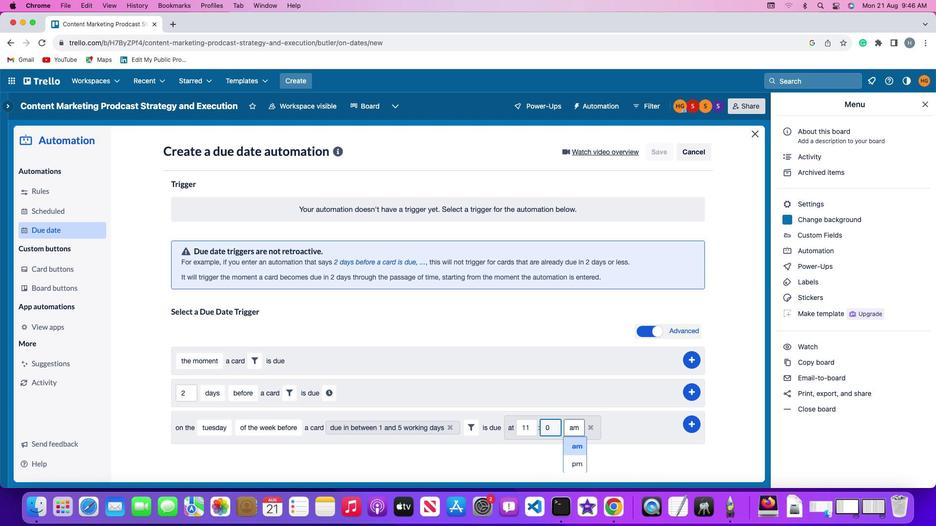 
Action: Mouse moved to (281, 418)
Screenshot: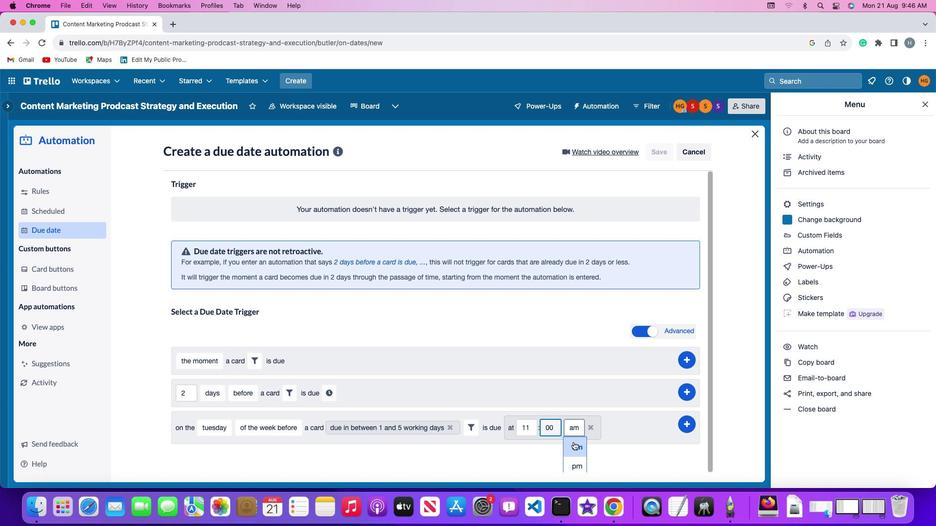 
Action: Mouse pressed left at (281, 418)
Screenshot: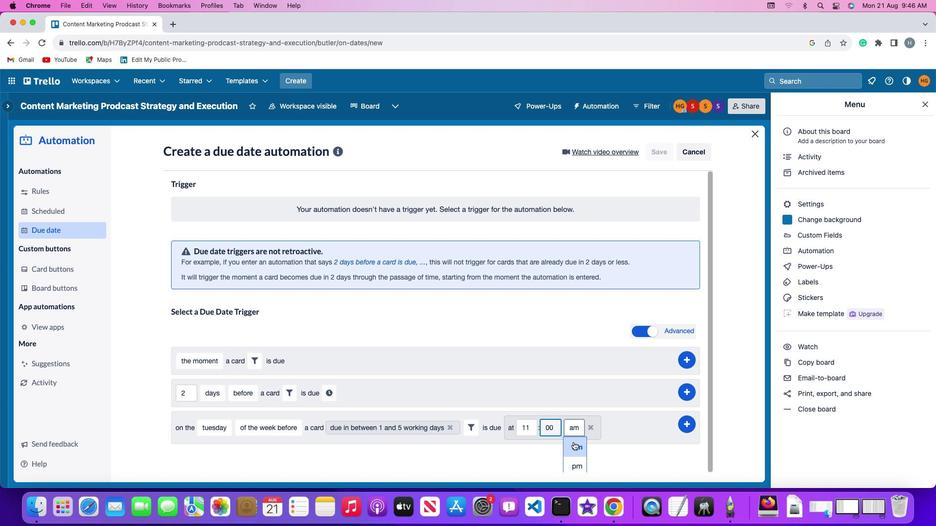 
Action: Mouse moved to (291, 415)
Screenshot: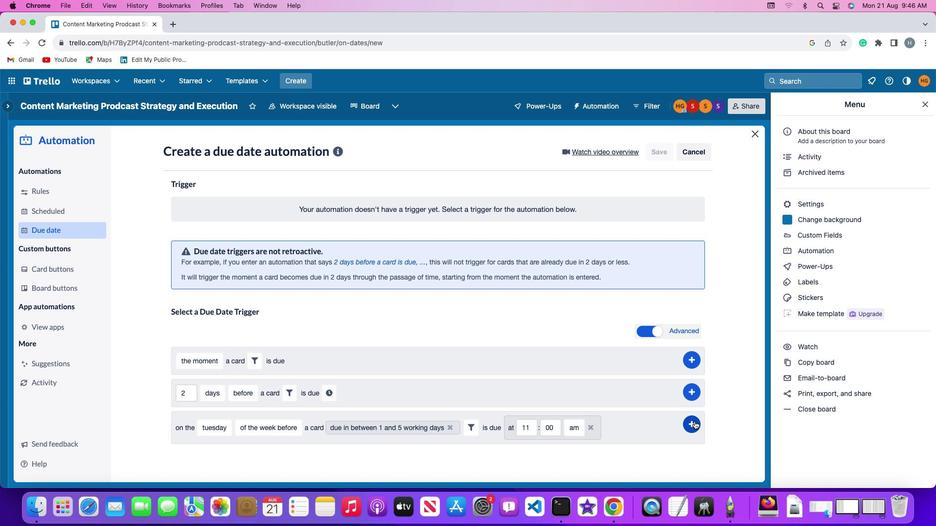 
Action: Mouse pressed left at (291, 415)
Screenshot: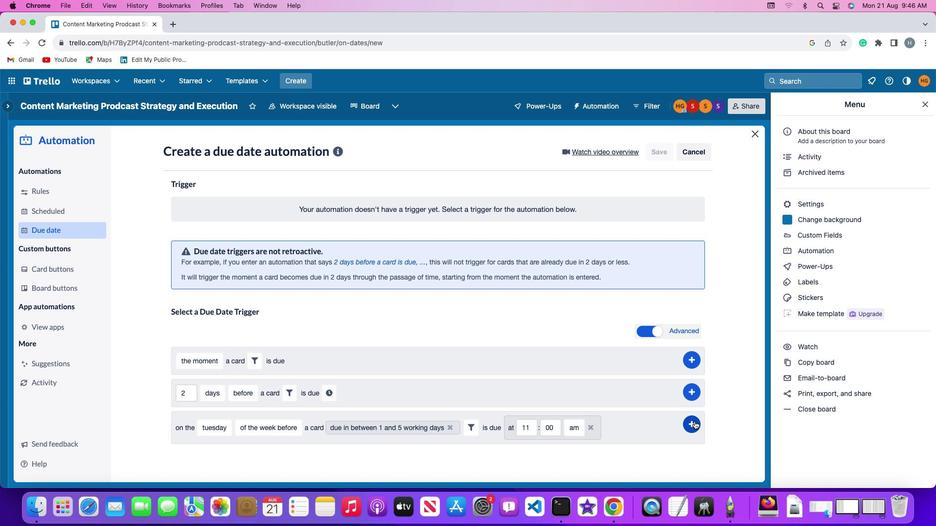 
Action: Mouse moved to (293, 406)
Screenshot: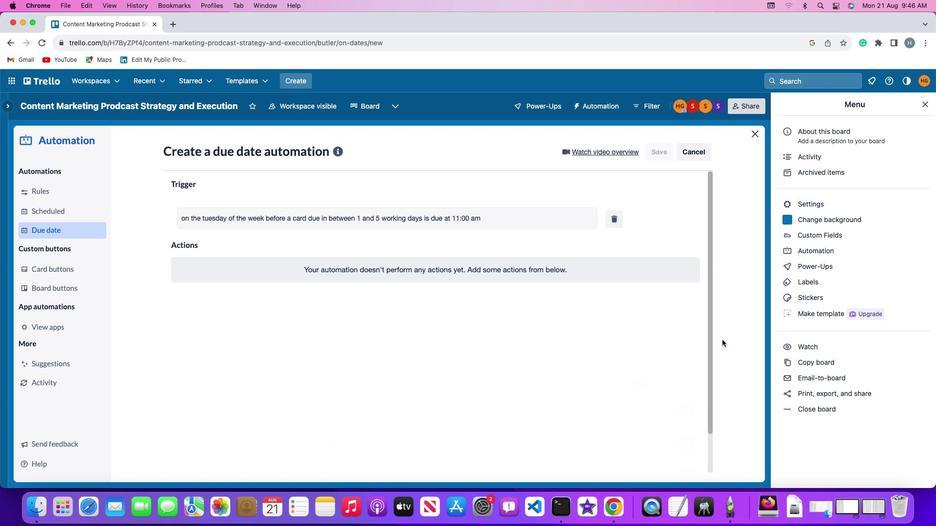 
